 Task: Search one way flight ticket for 1 adult, 5 children, 2 infants in seat and 1 infant on lap in first from Worcester: Worcester Regional Airport to Springfield: Abraham Lincoln Capital Airport on 5-2-2023. Choice of flights is American. Number of bags: 2 carry on bags and 6 checked bags. Price is upto 82000. Outbound departure time preference is 9:00.
Action: Mouse moved to (332, 131)
Screenshot: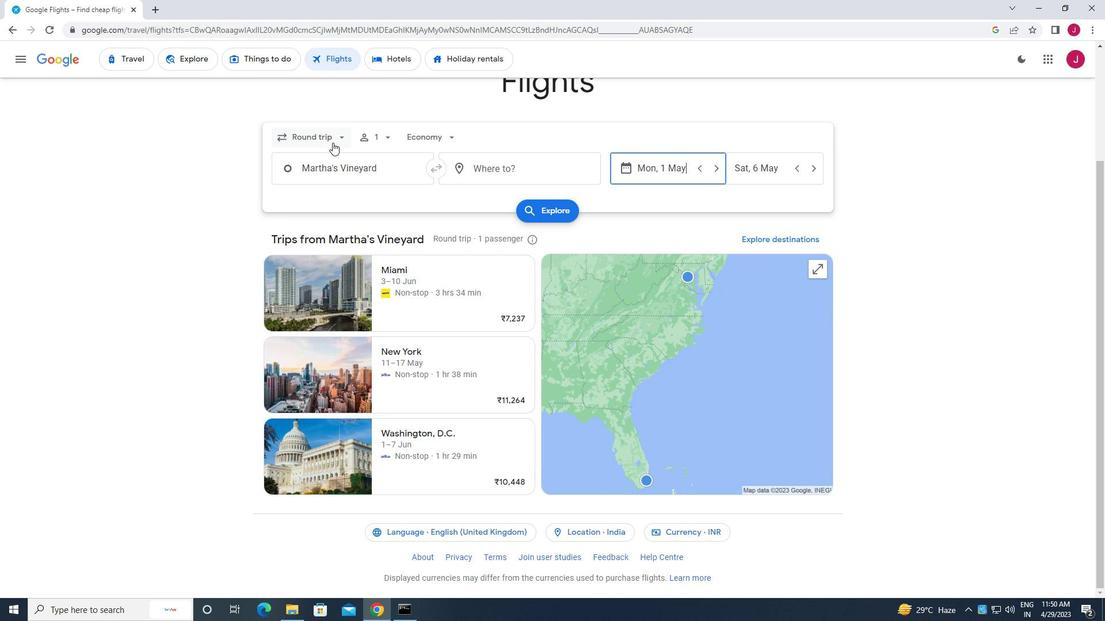 
Action: Mouse pressed left at (332, 131)
Screenshot: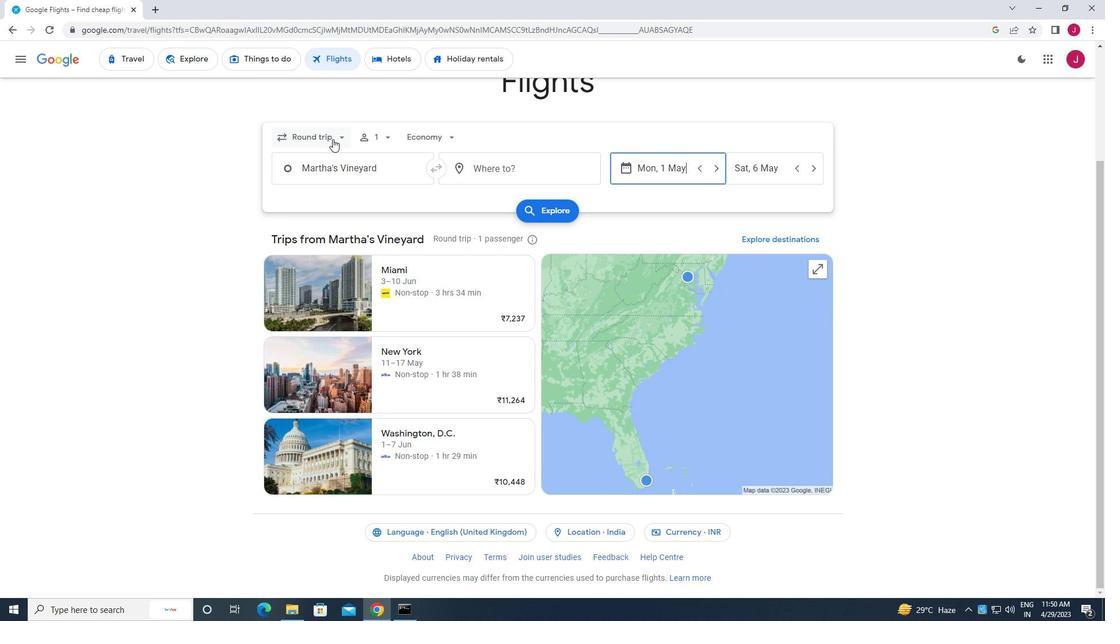 
Action: Mouse moved to (321, 188)
Screenshot: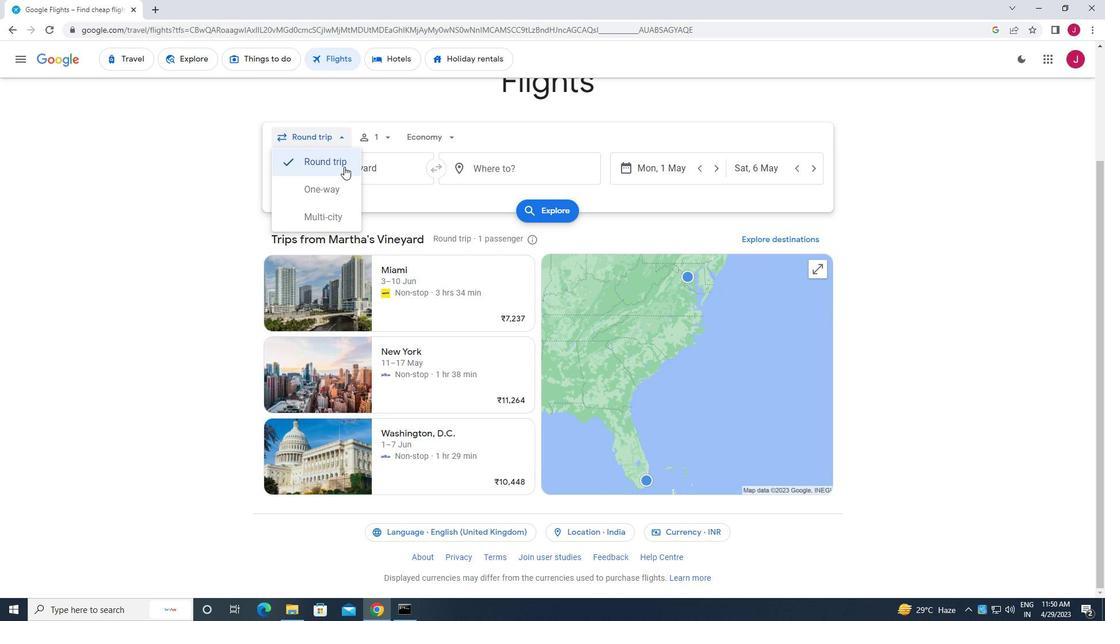 
Action: Mouse pressed left at (321, 188)
Screenshot: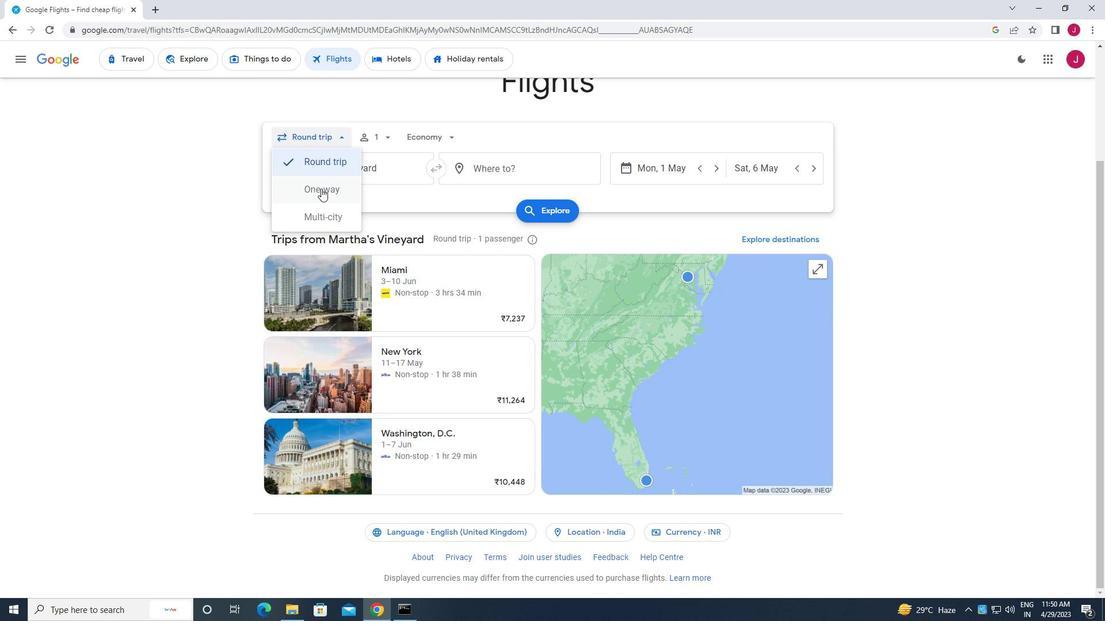 
Action: Mouse moved to (373, 138)
Screenshot: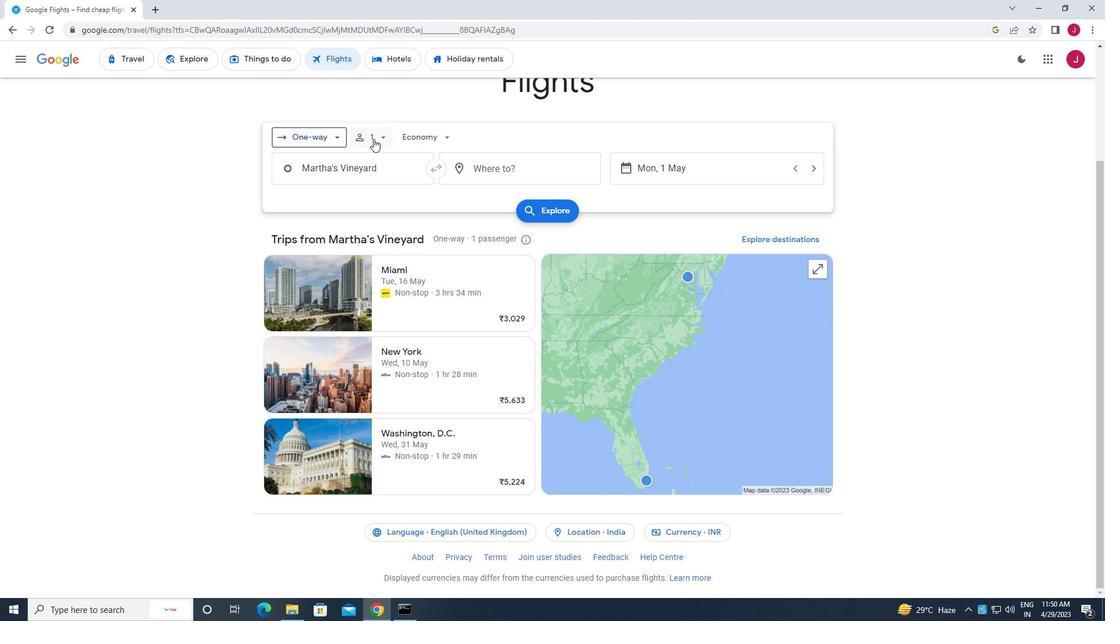 
Action: Mouse pressed left at (373, 138)
Screenshot: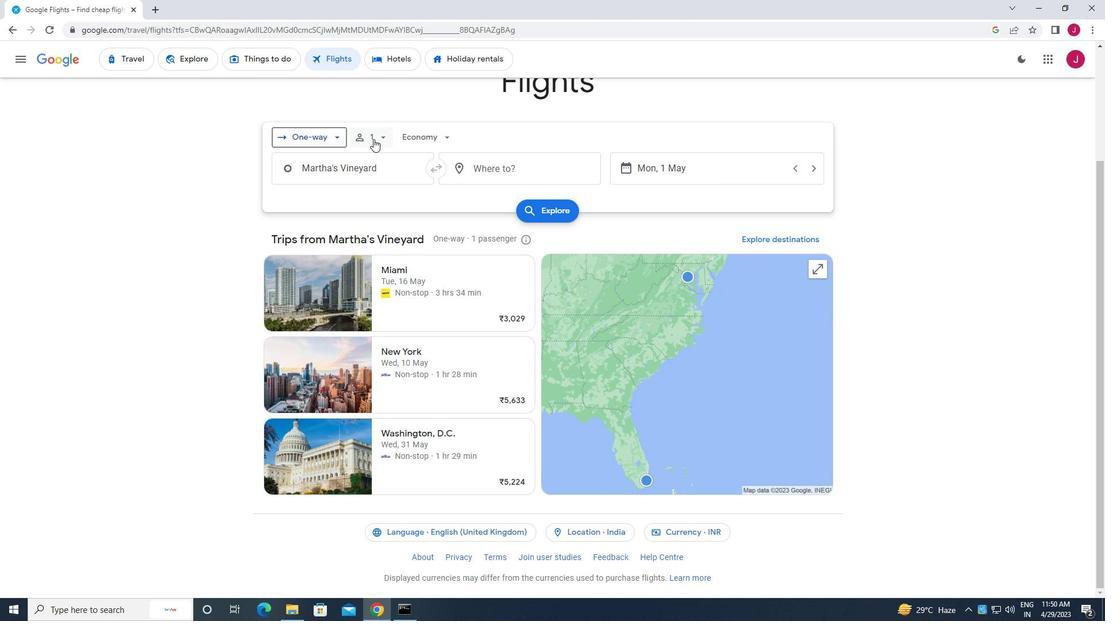 
Action: Mouse moved to (473, 198)
Screenshot: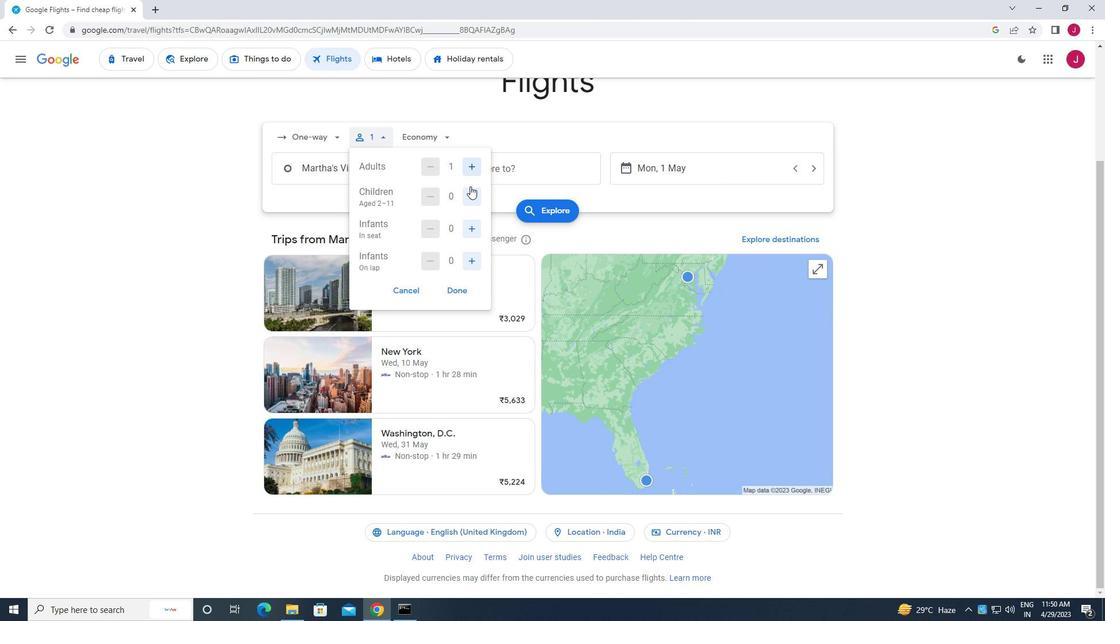 
Action: Mouse pressed left at (473, 198)
Screenshot: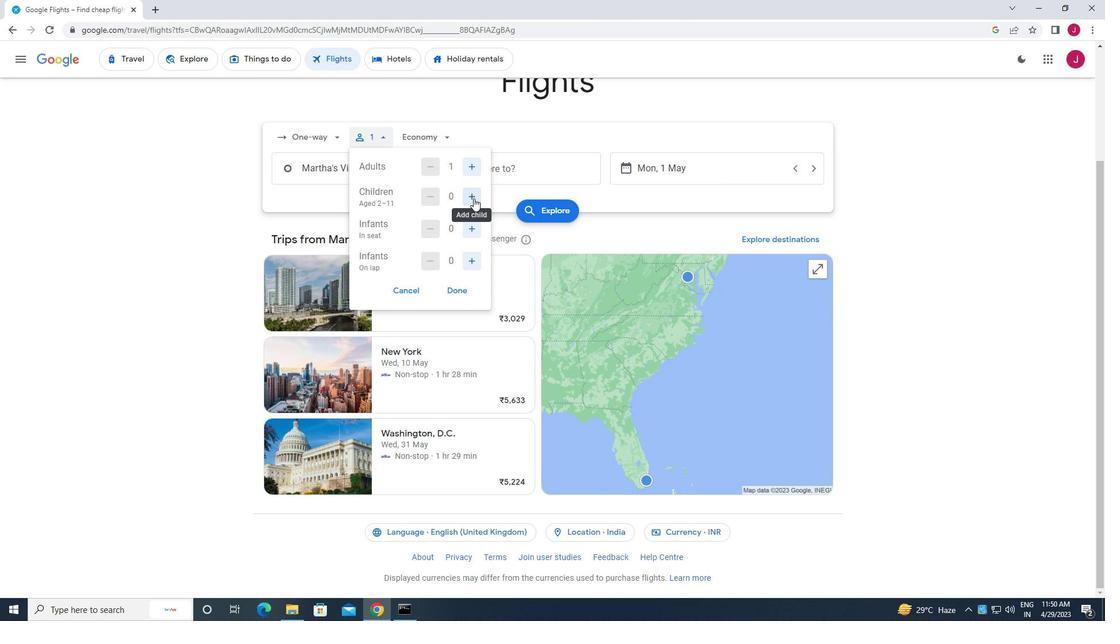 
Action: Mouse pressed left at (473, 198)
Screenshot: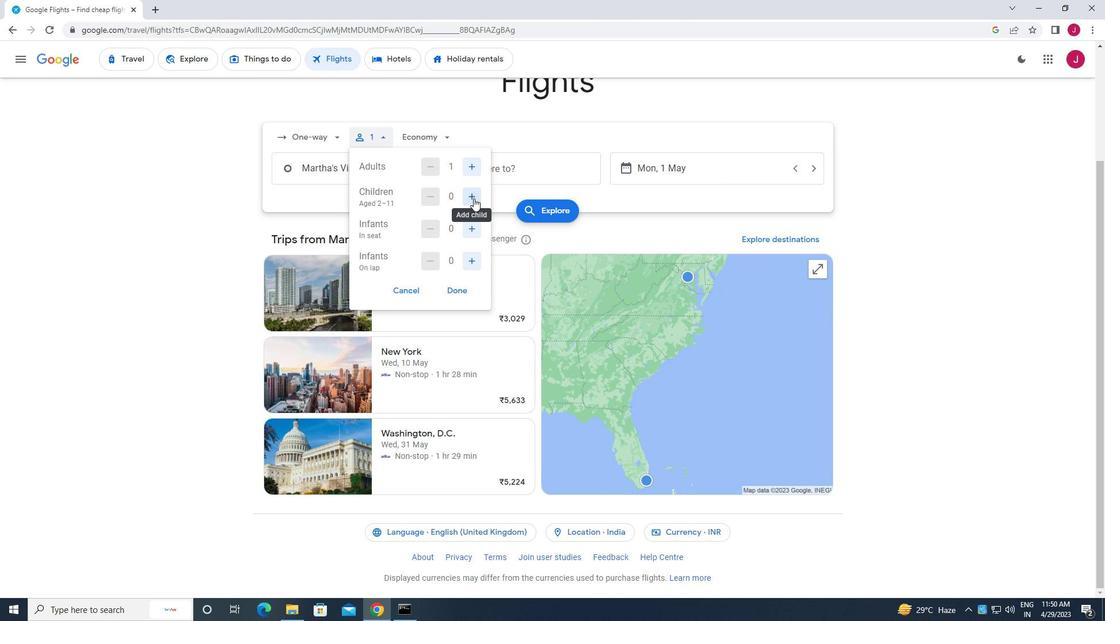 
Action: Mouse pressed left at (473, 198)
Screenshot: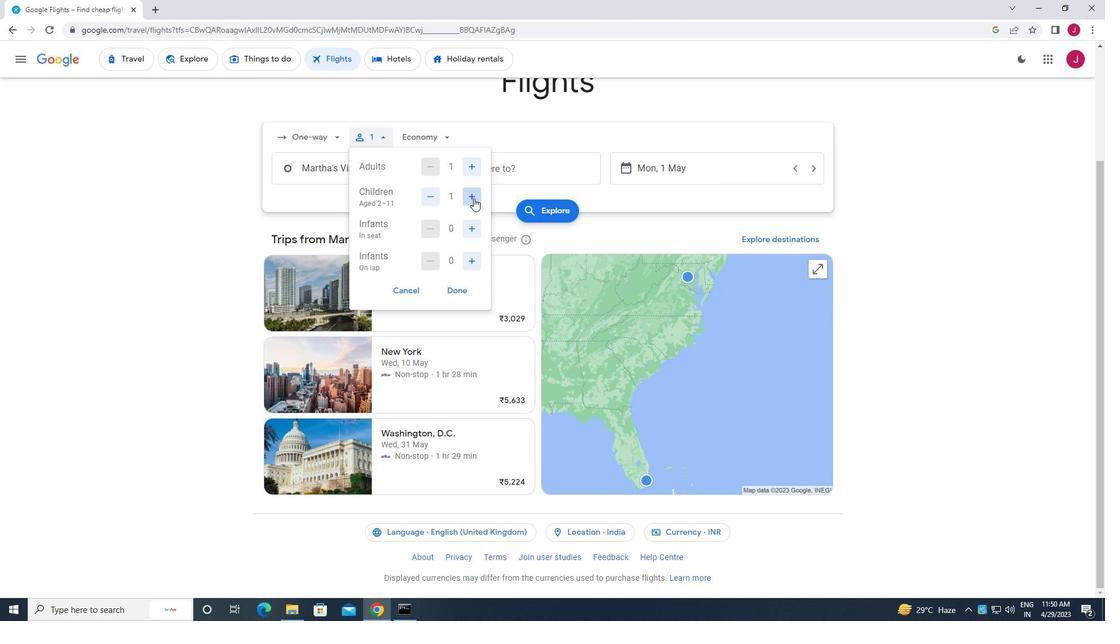 
Action: Mouse pressed left at (473, 198)
Screenshot: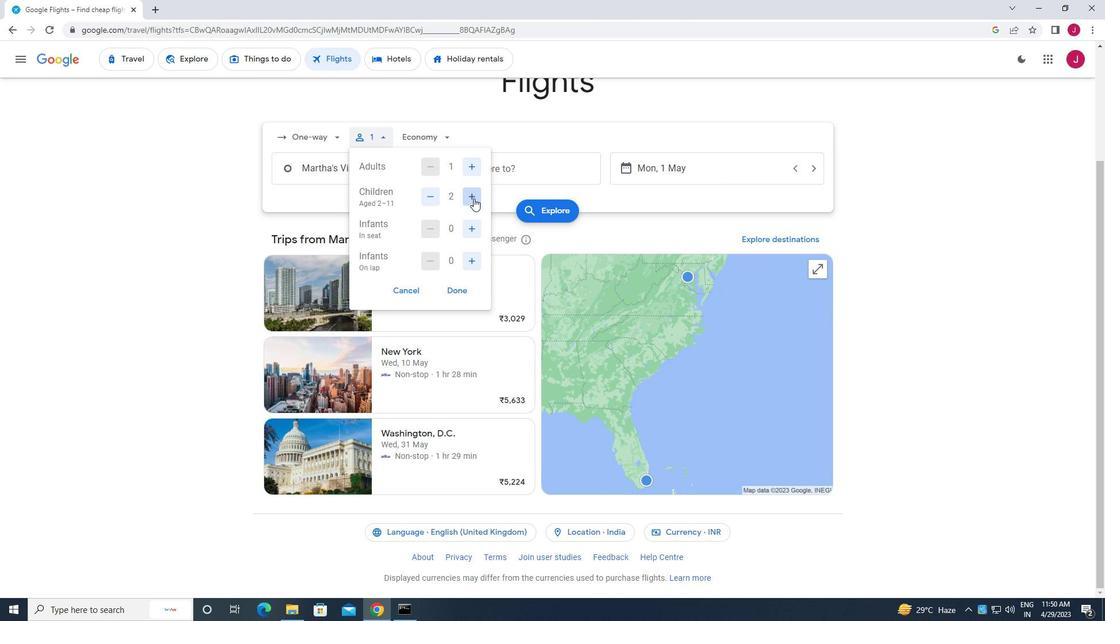 
Action: Mouse pressed left at (473, 198)
Screenshot: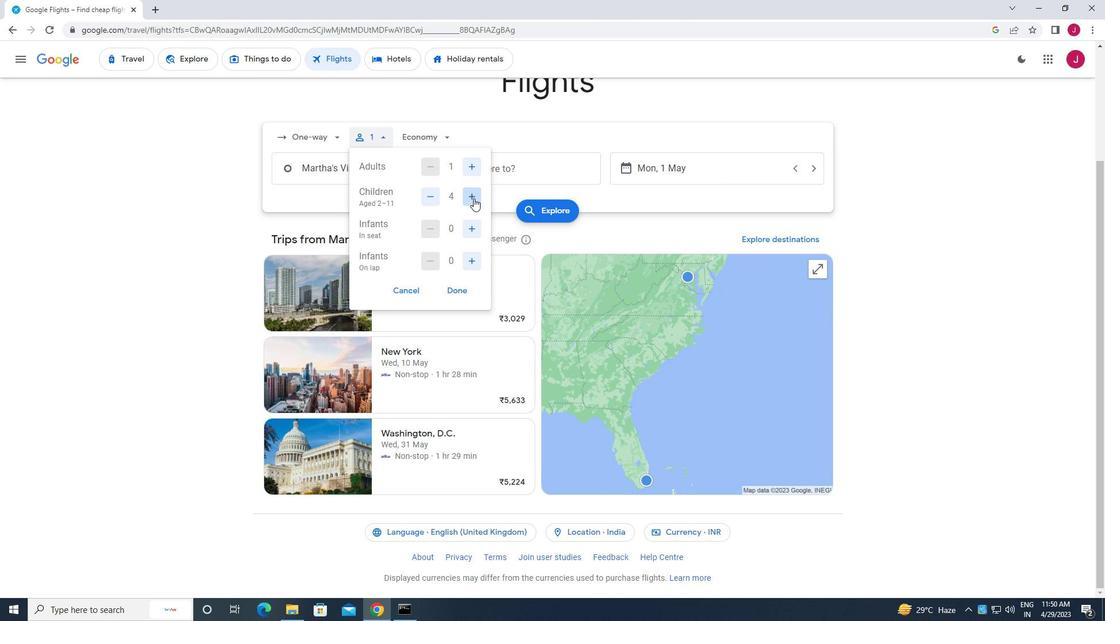 
Action: Mouse moved to (470, 229)
Screenshot: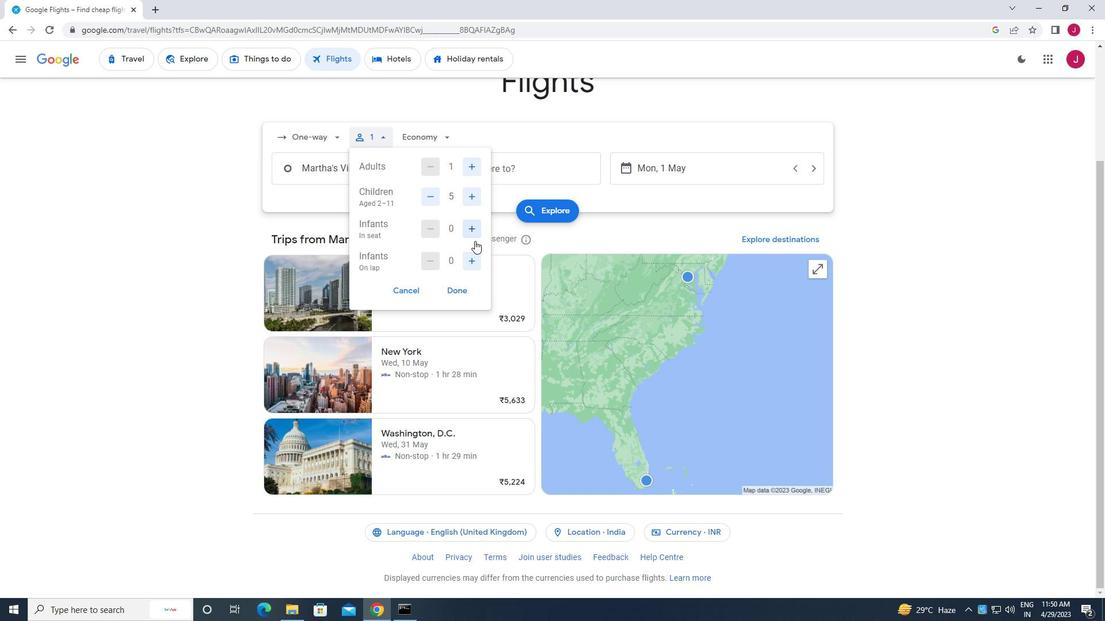 
Action: Mouse pressed left at (470, 229)
Screenshot: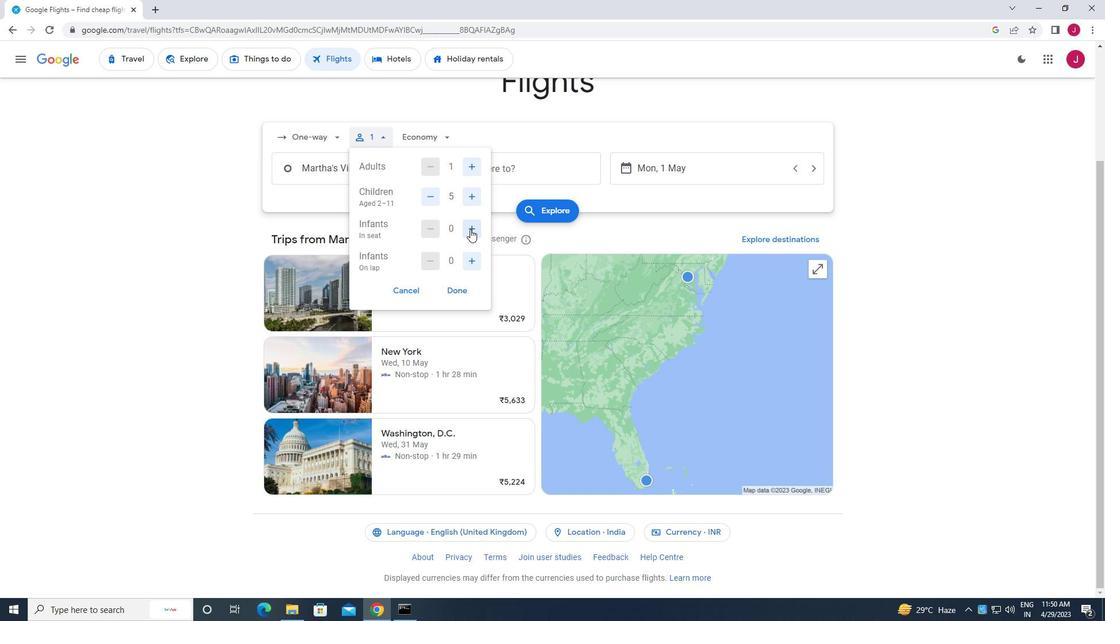 
Action: Mouse pressed left at (470, 229)
Screenshot: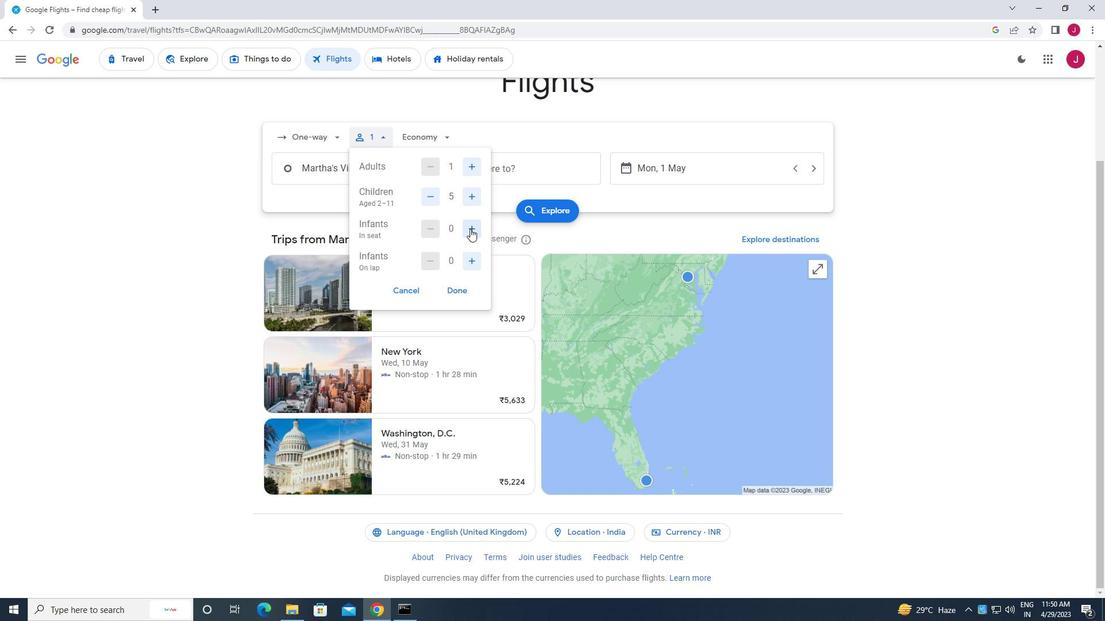 
Action: Mouse moved to (475, 259)
Screenshot: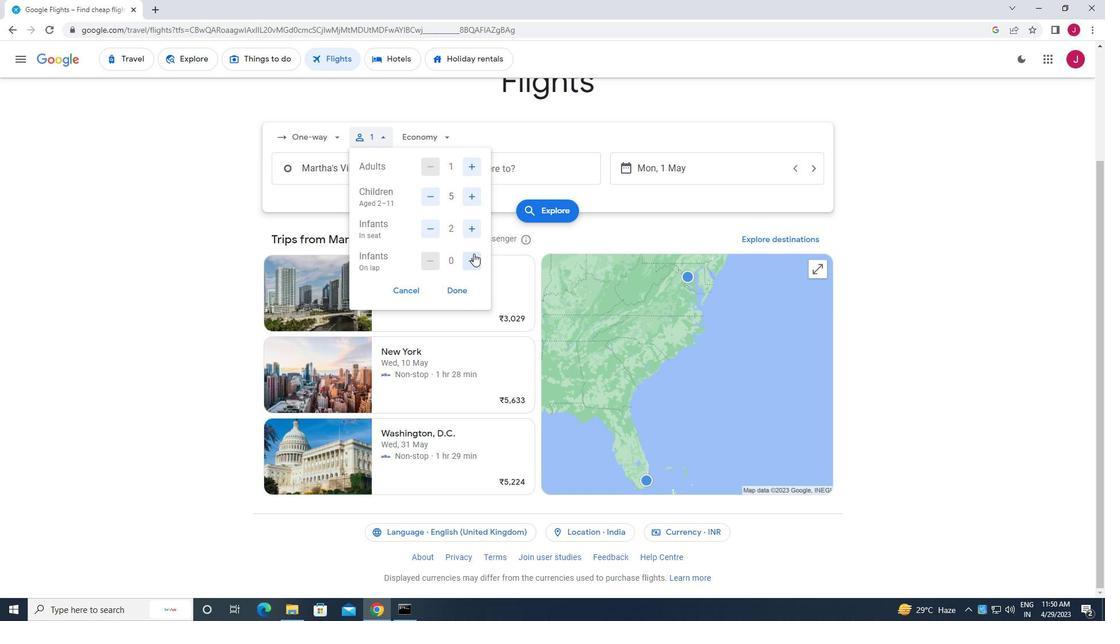 
Action: Mouse pressed left at (475, 259)
Screenshot: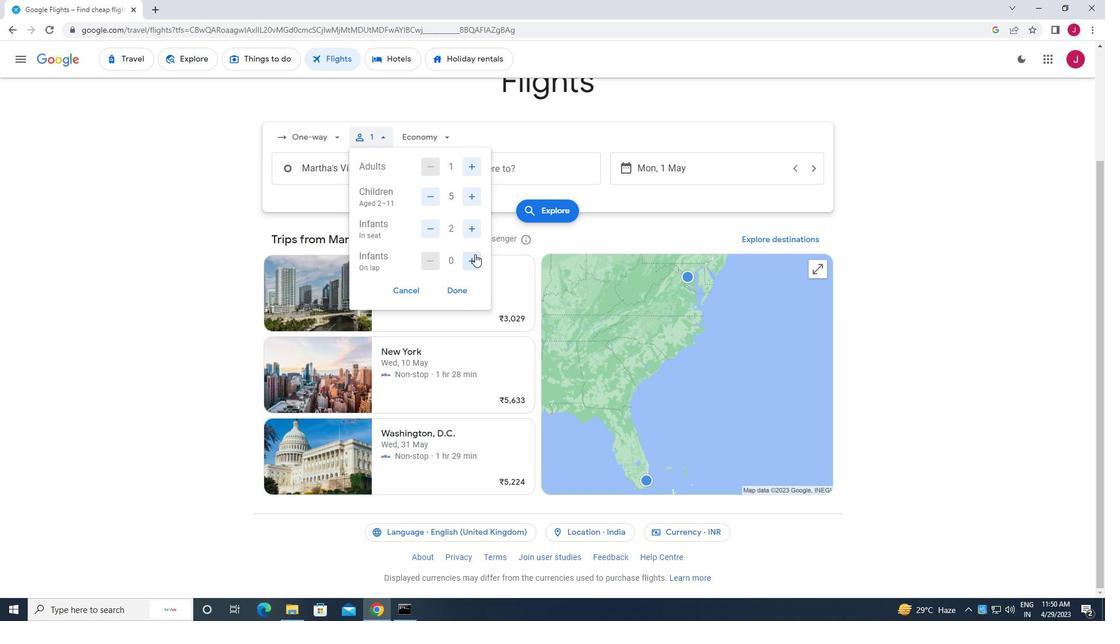 
Action: Mouse moved to (427, 231)
Screenshot: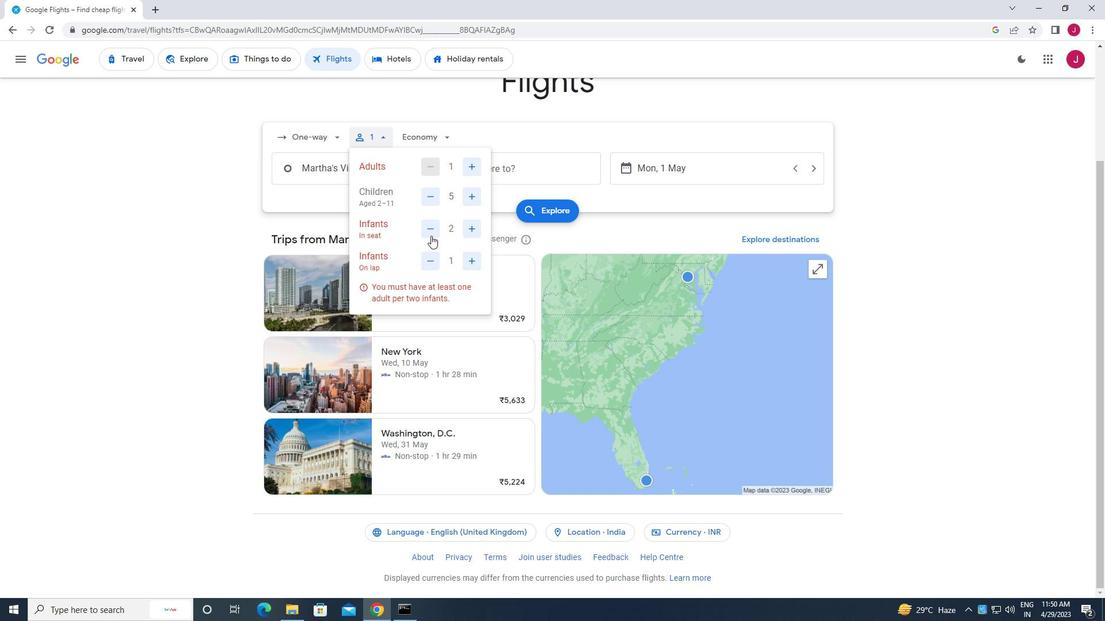 
Action: Mouse pressed left at (427, 231)
Screenshot: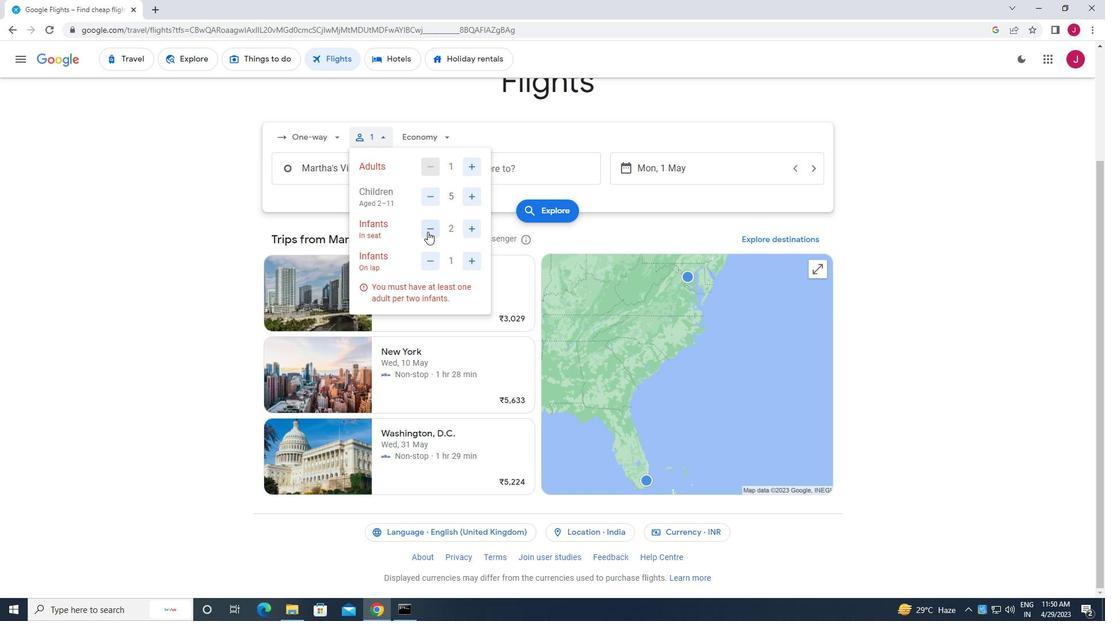
Action: Mouse moved to (460, 287)
Screenshot: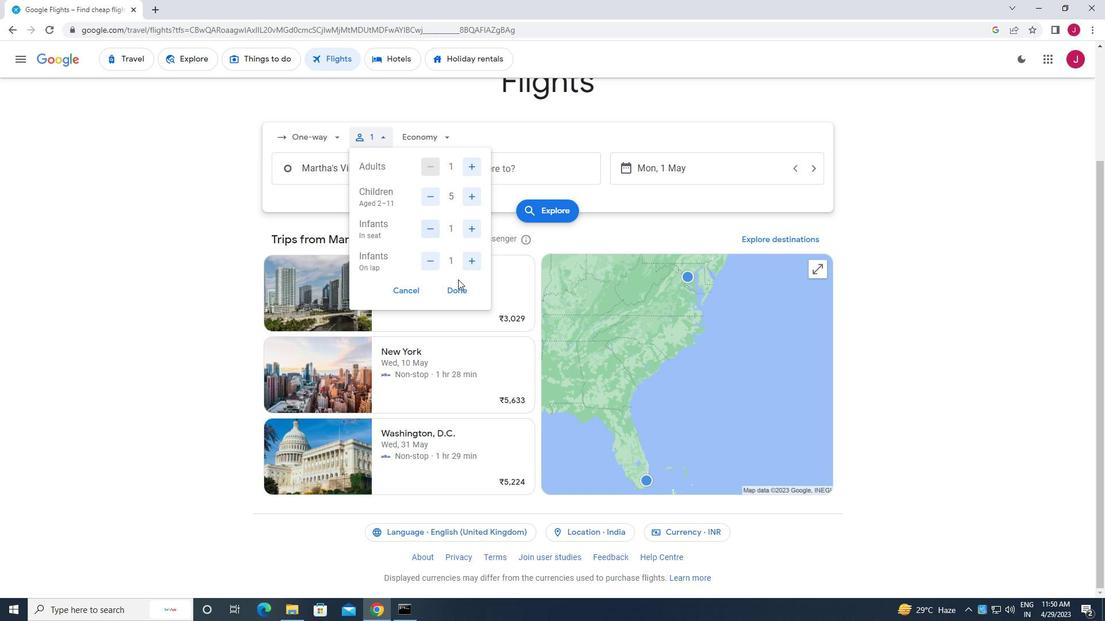 
Action: Mouse pressed left at (460, 287)
Screenshot: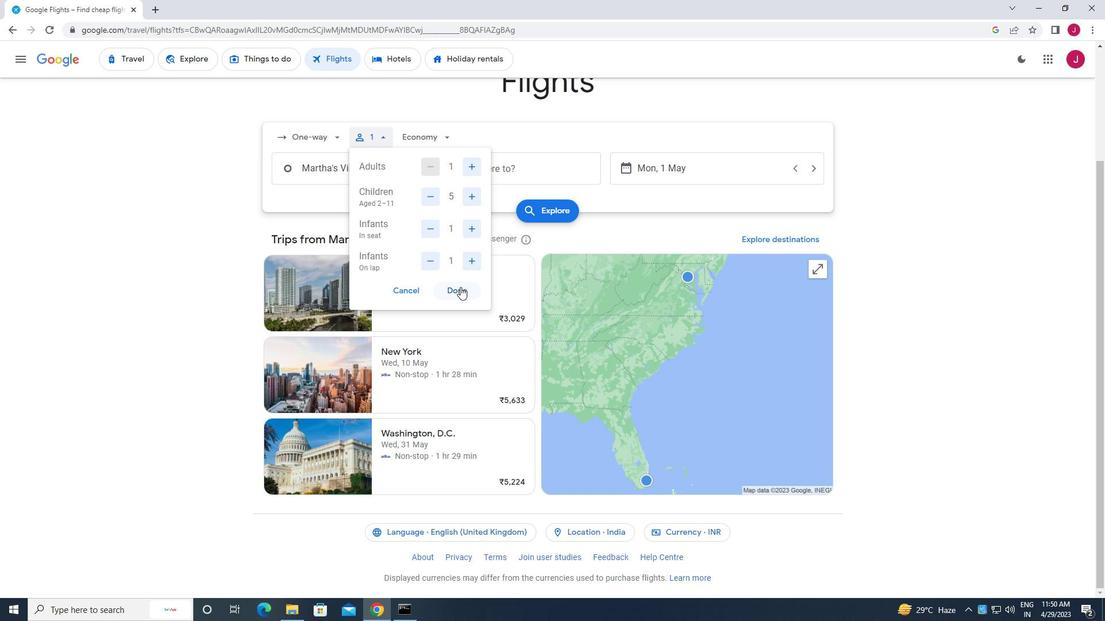 
Action: Mouse moved to (441, 143)
Screenshot: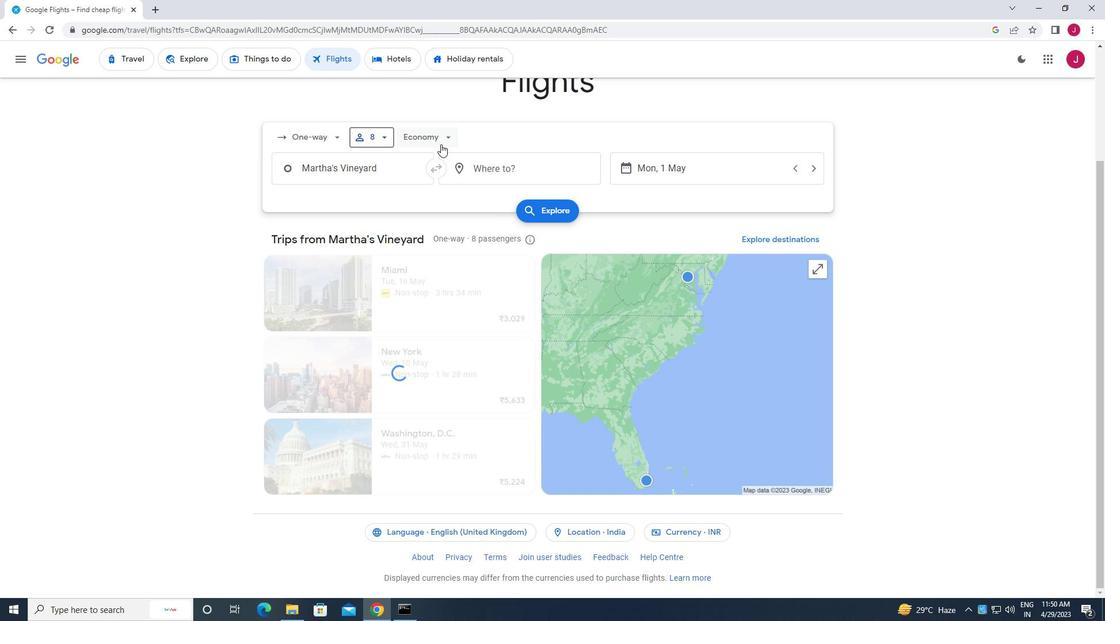 
Action: Mouse pressed left at (441, 143)
Screenshot: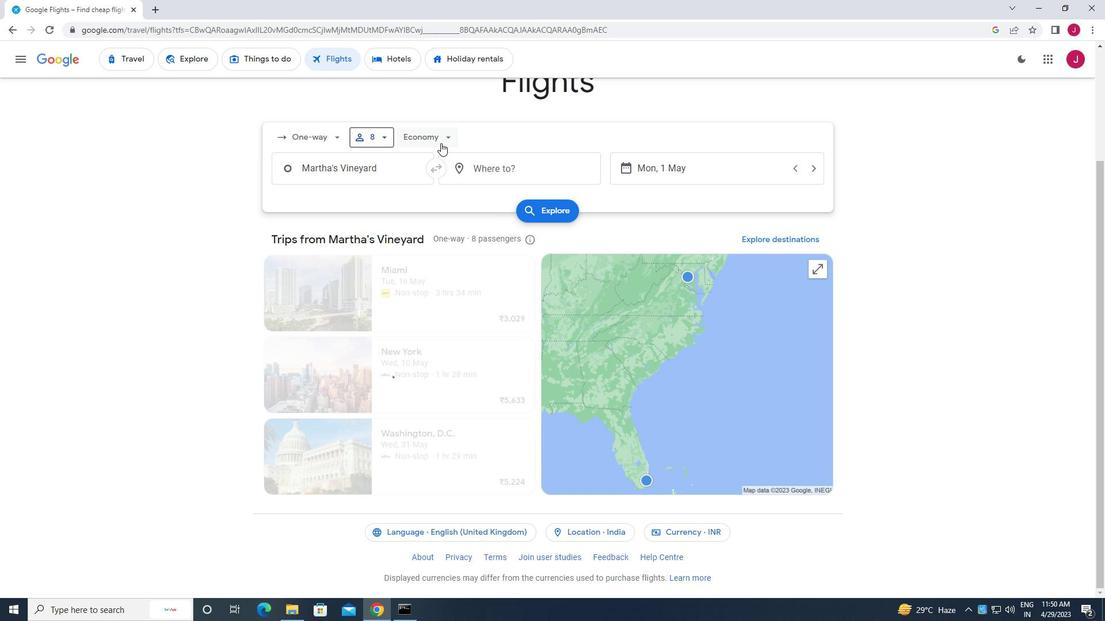 
Action: Mouse moved to (446, 245)
Screenshot: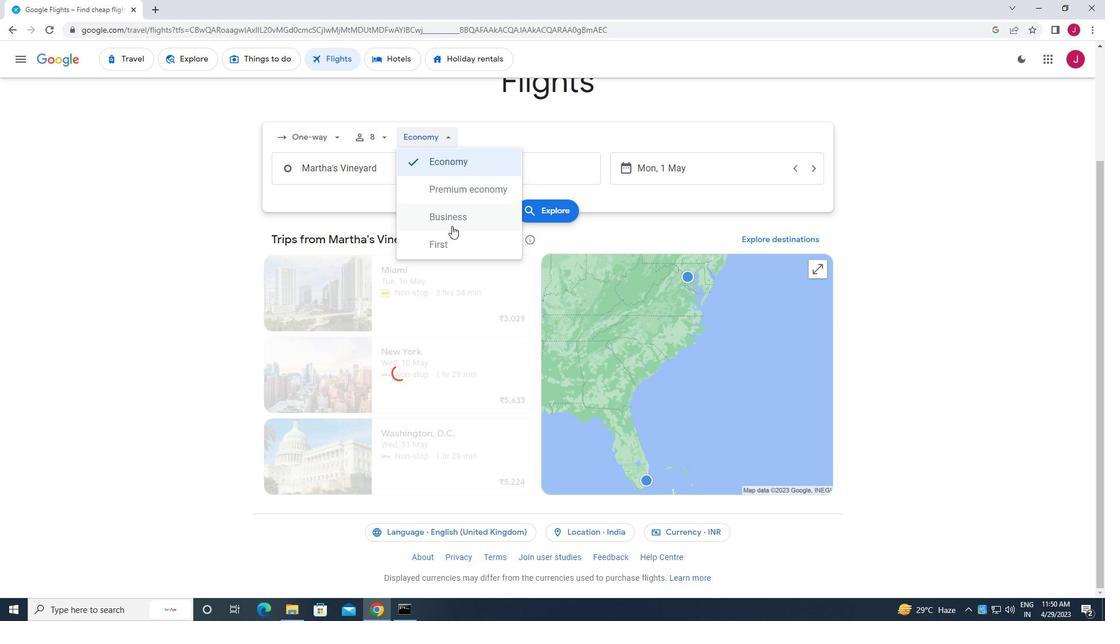 
Action: Mouse pressed left at (446, 245)
Screenshot: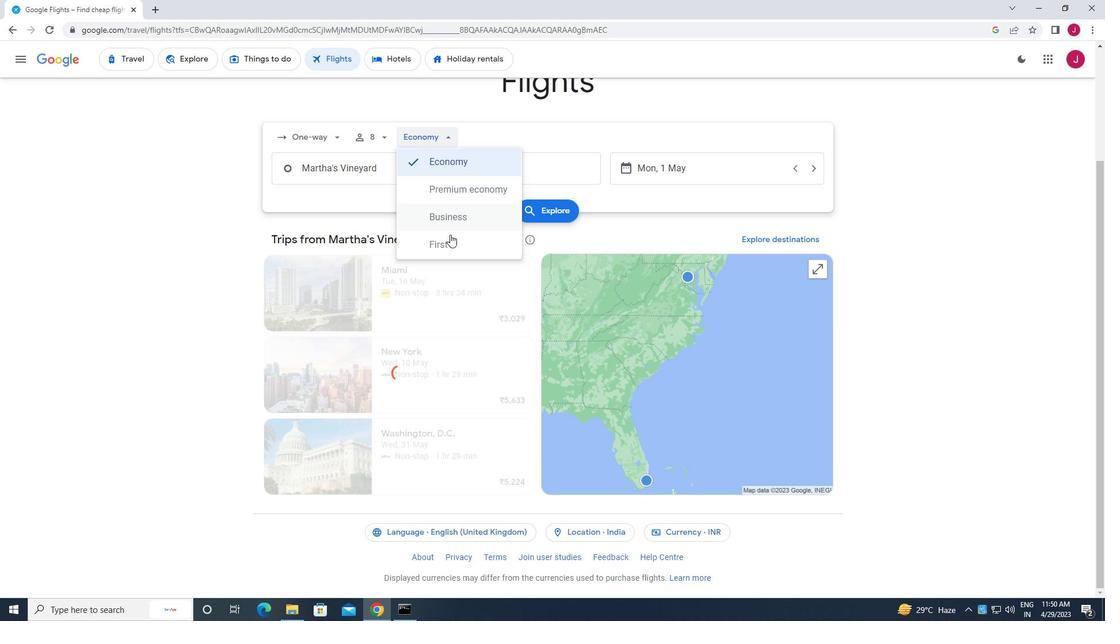 
Action: Mouse moved to (383, 169)
Screenshot: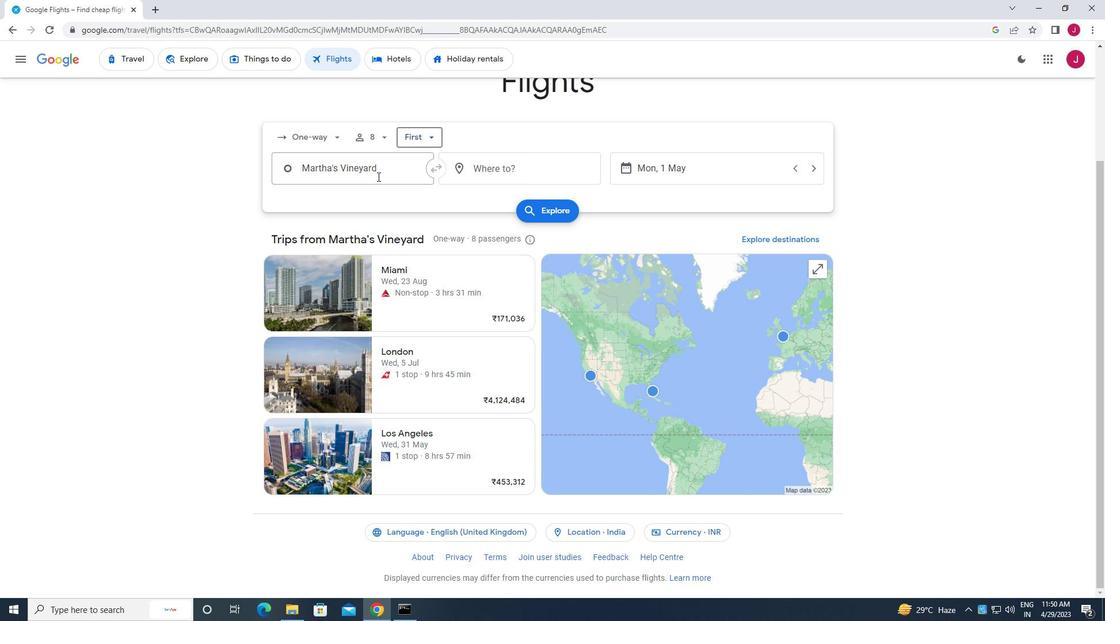 
Action: Mouse pressed left at (383, 169)
Screenshot: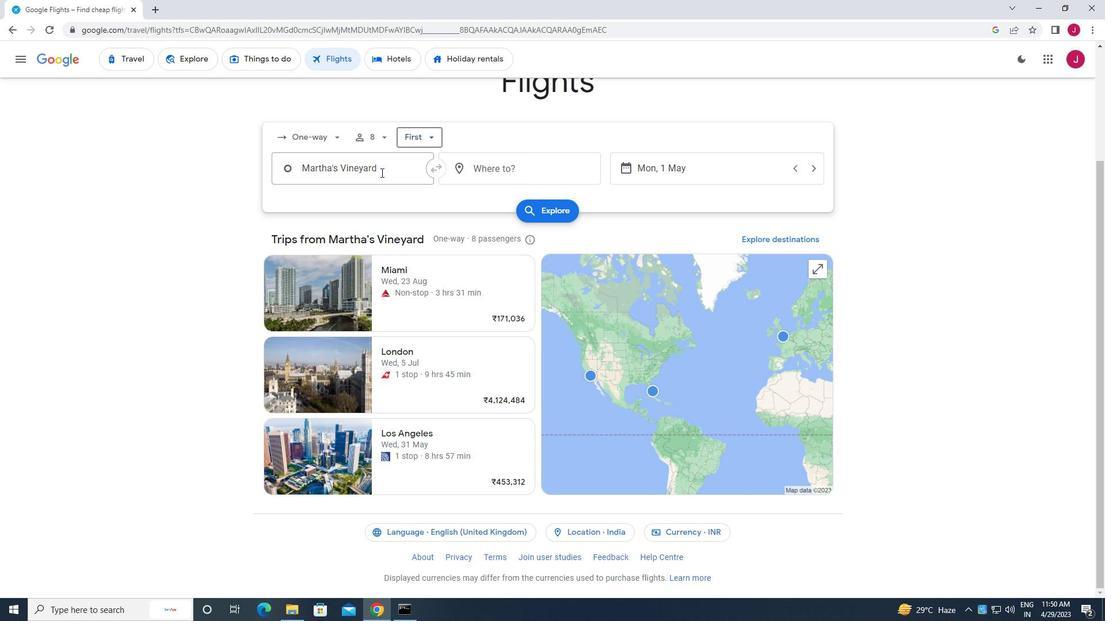 
Action: Mouse moved to (385, 169)
Screenshot: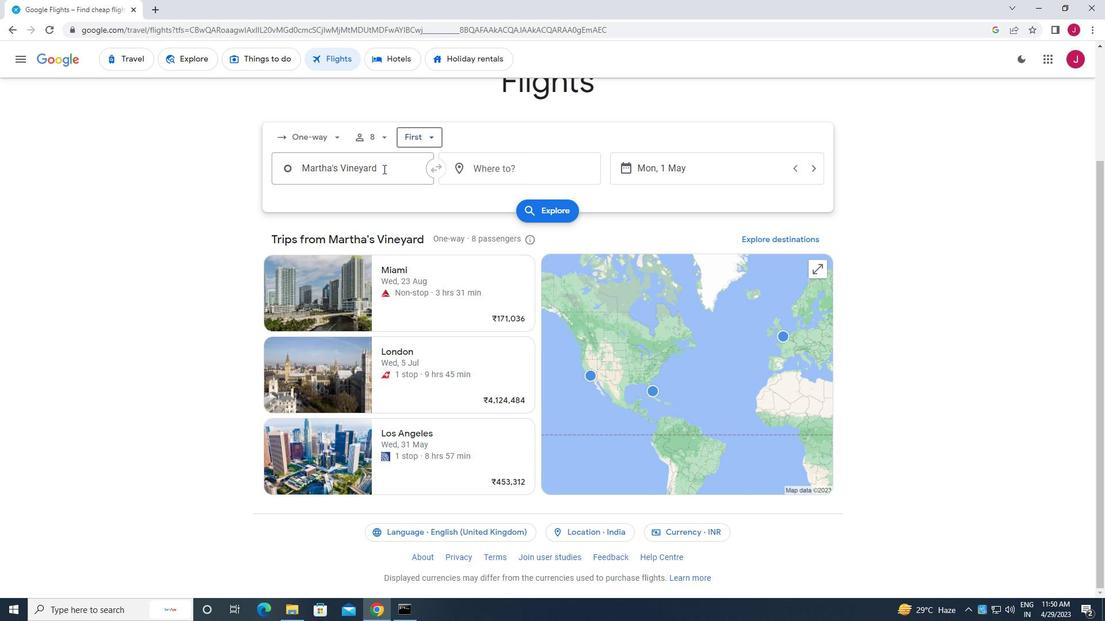 
Action: Key pressed worcester
Screenshot: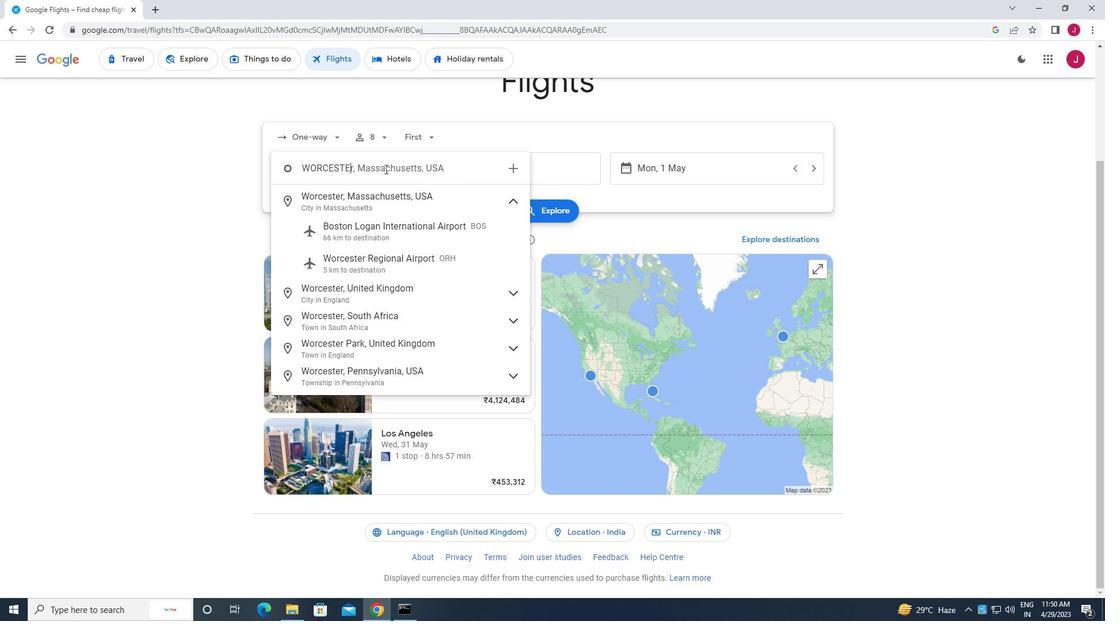 
Action: Mouse moved to (407, 260)
Screenshot: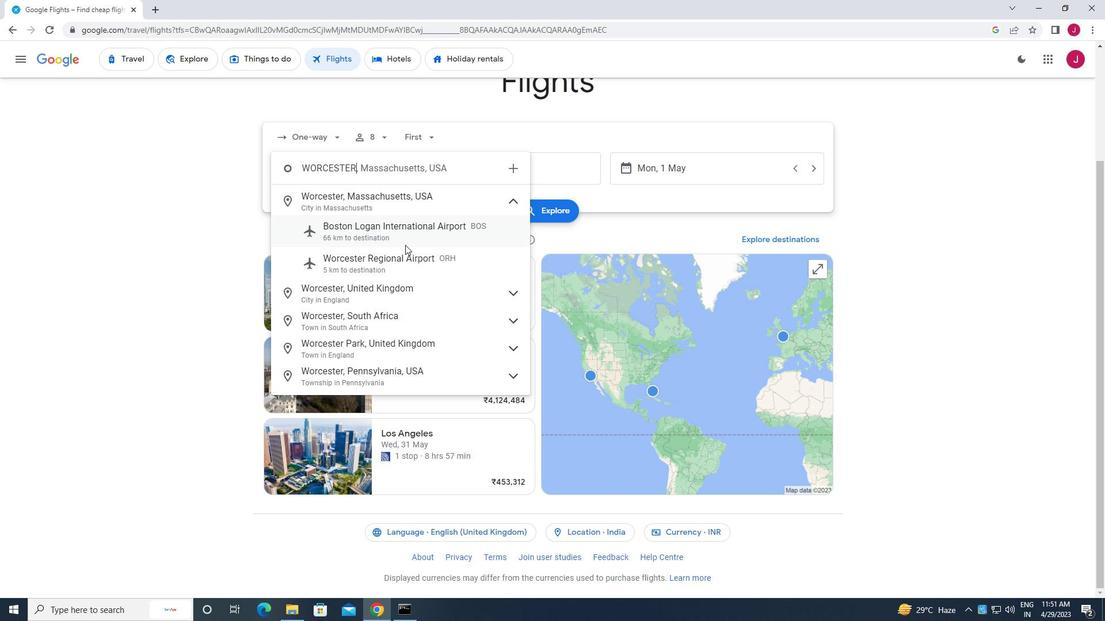 
Action: Mouse pressed left at (407, 260)
Screenshot: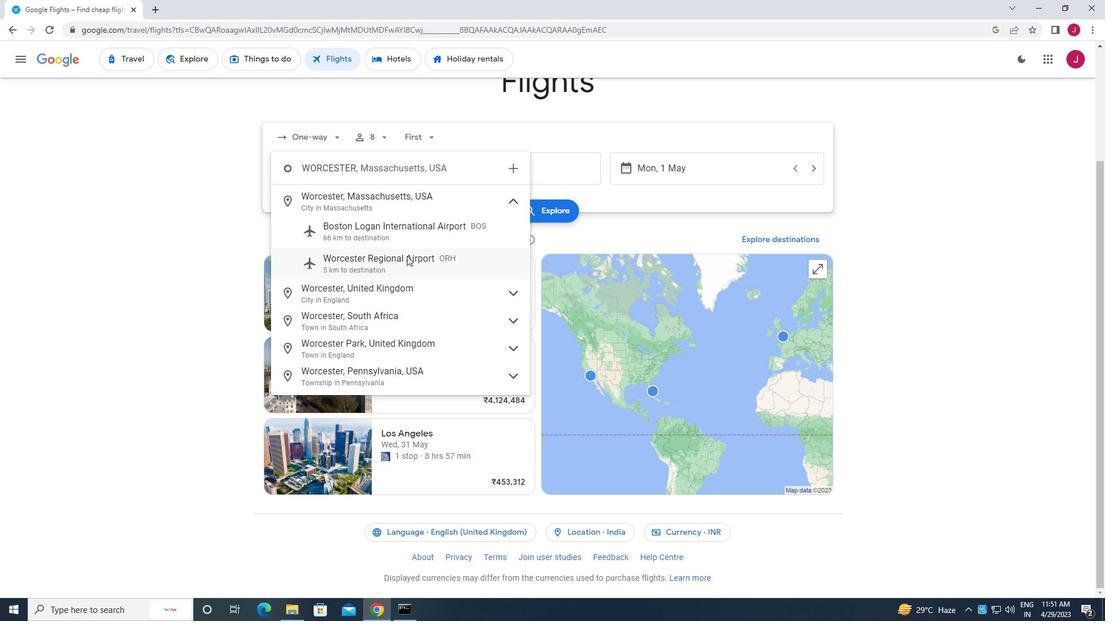 
Action: Mouse moved to (522, 168)
Screenshot: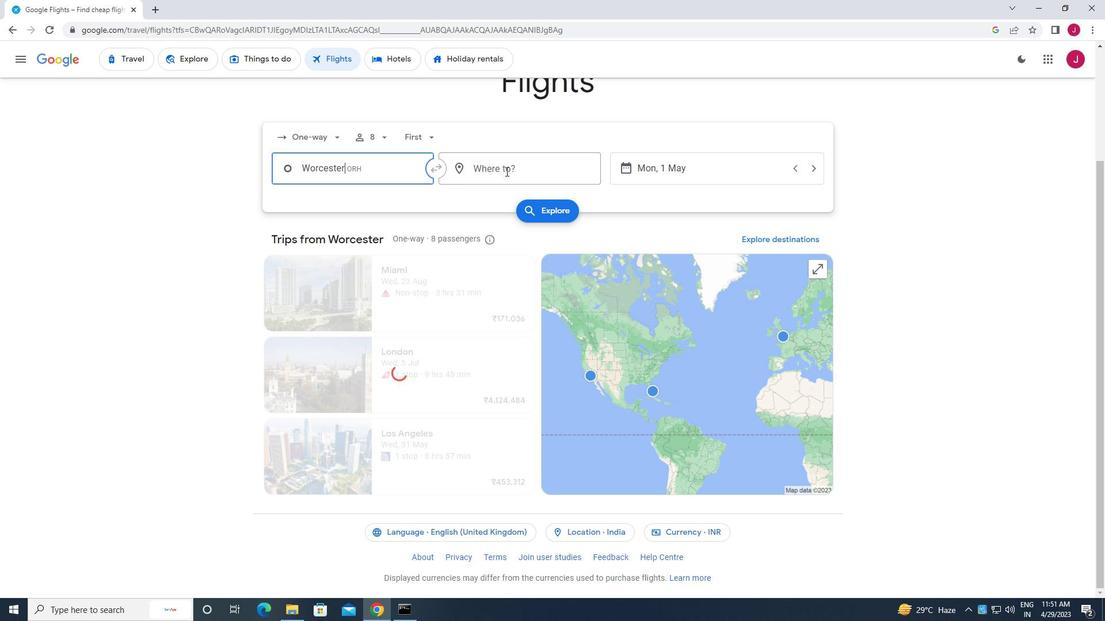 
Action: Mouse pressed left at (522, 168)
Screenshot: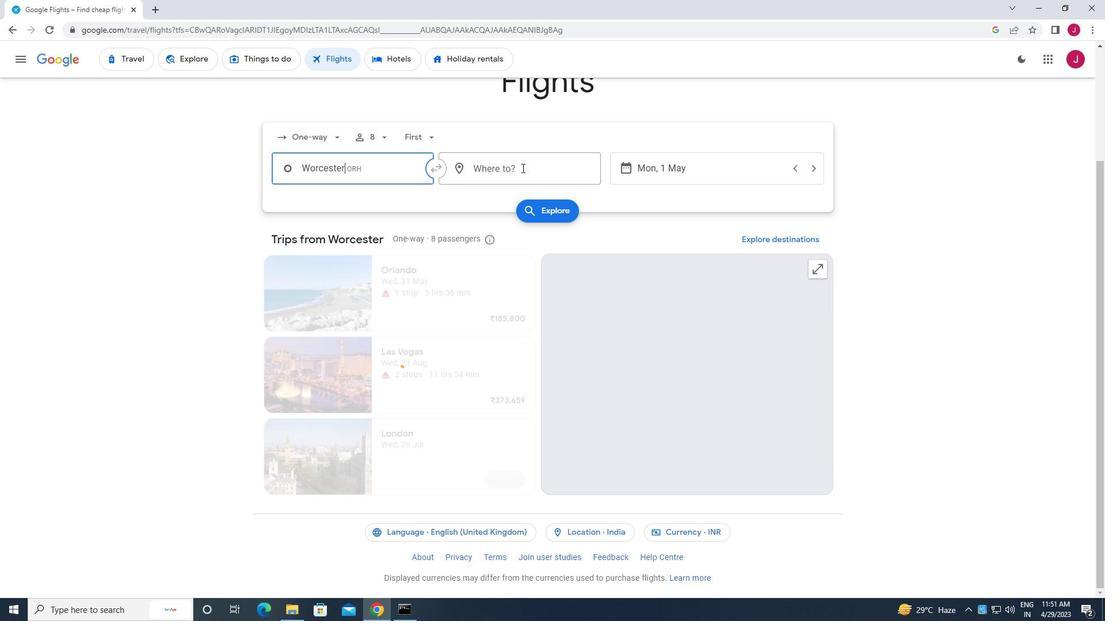 
Action: Key pressed springfield
Screenshot: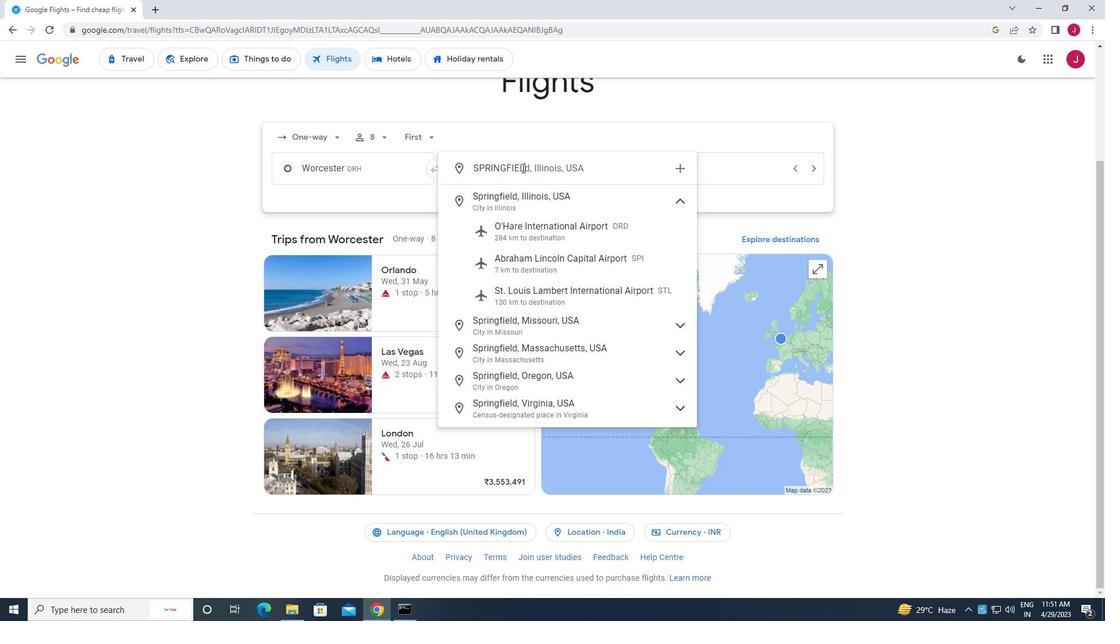 
Action: Mouse moved to (553, 264)
Screenshot: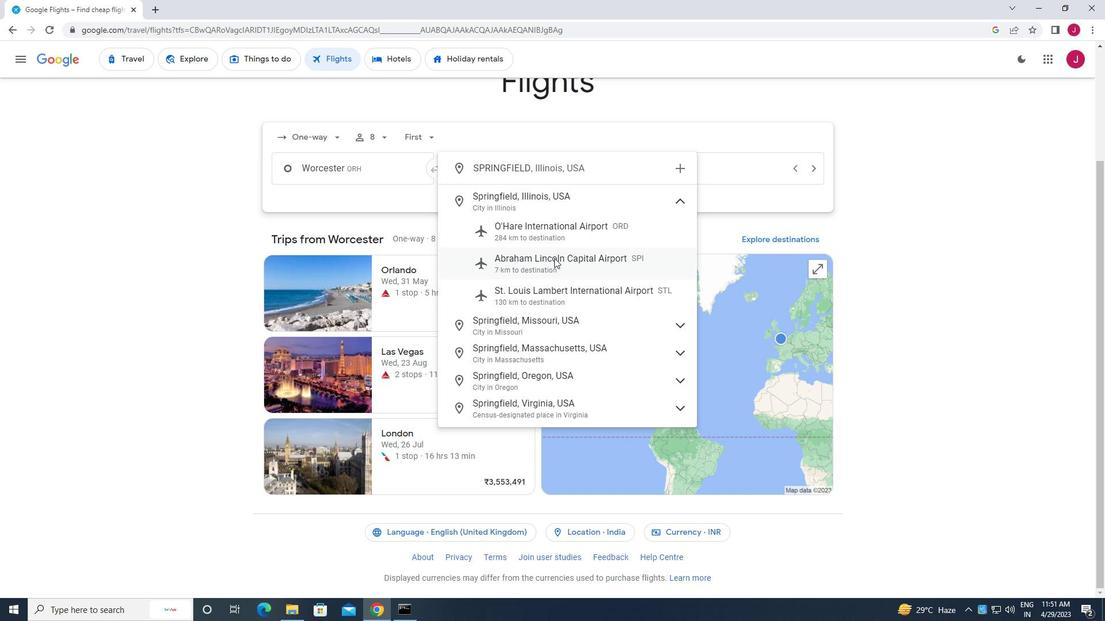 
Action: Mouse pressed left at (553, 264)
Screenshot: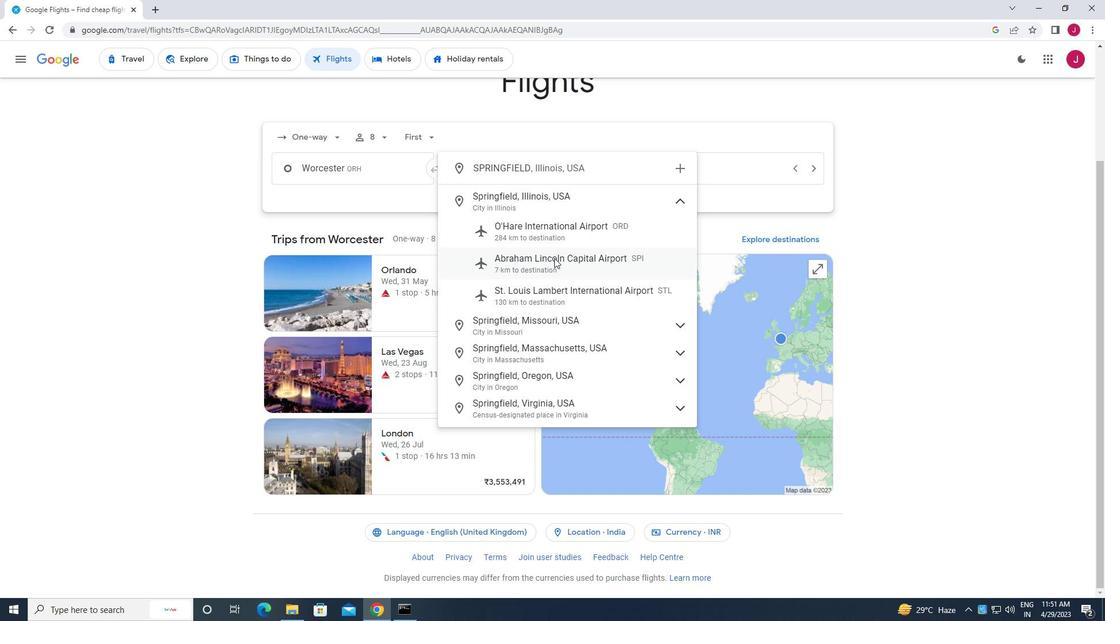 
Action: Mouse moved to (699, 173)
Screenshot: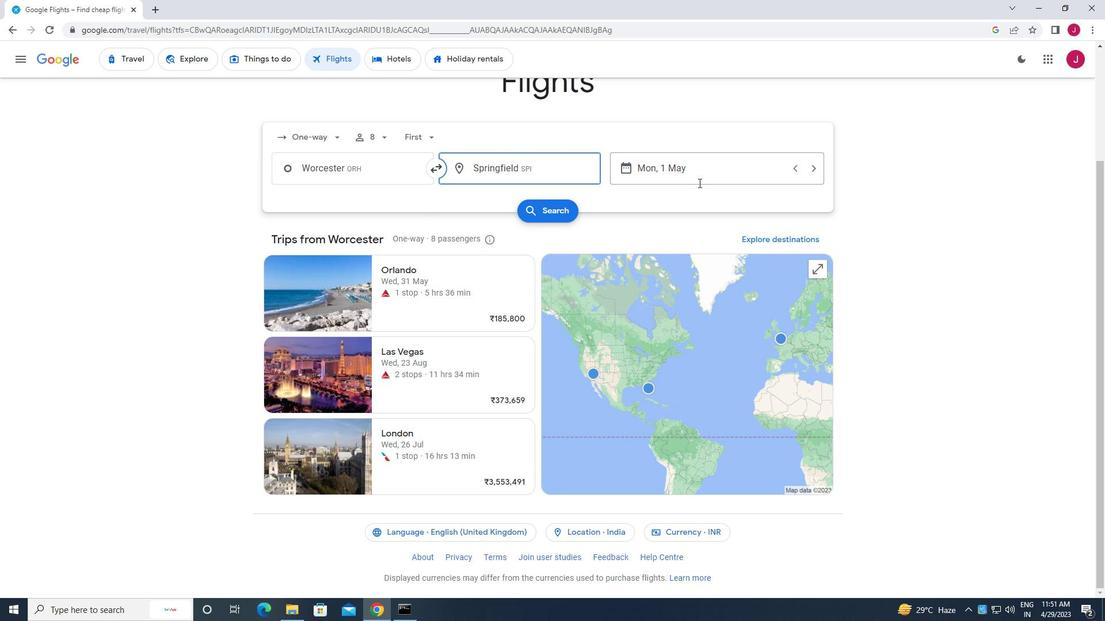 
Action: Mouse pressed left at (699, 173)
Screenshot: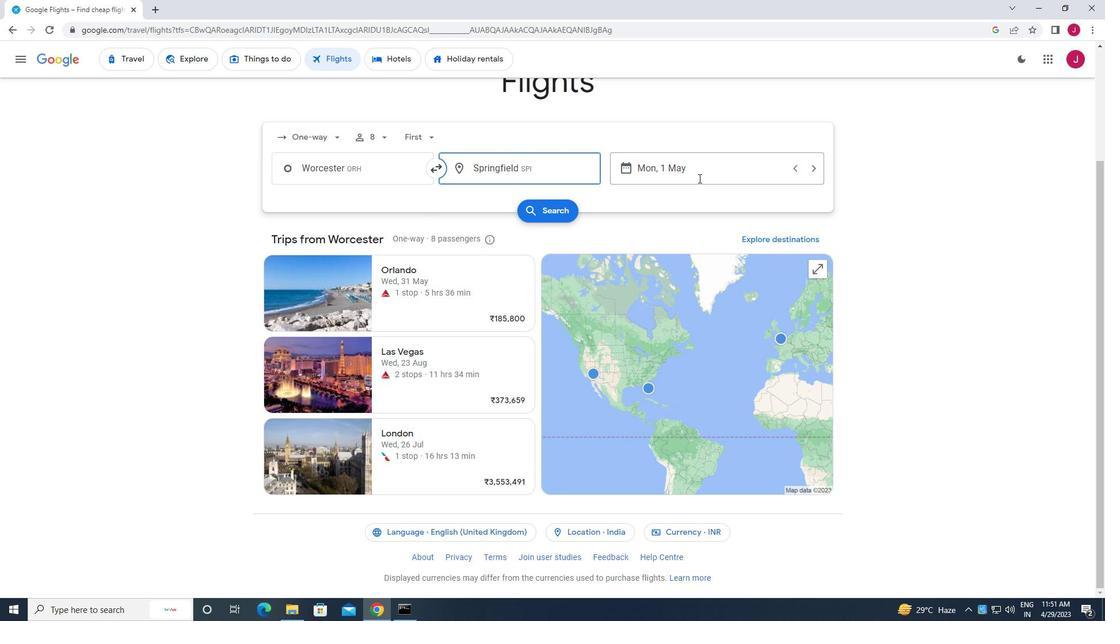 
Action: Mouse moved to (688, 256)
Screenshot: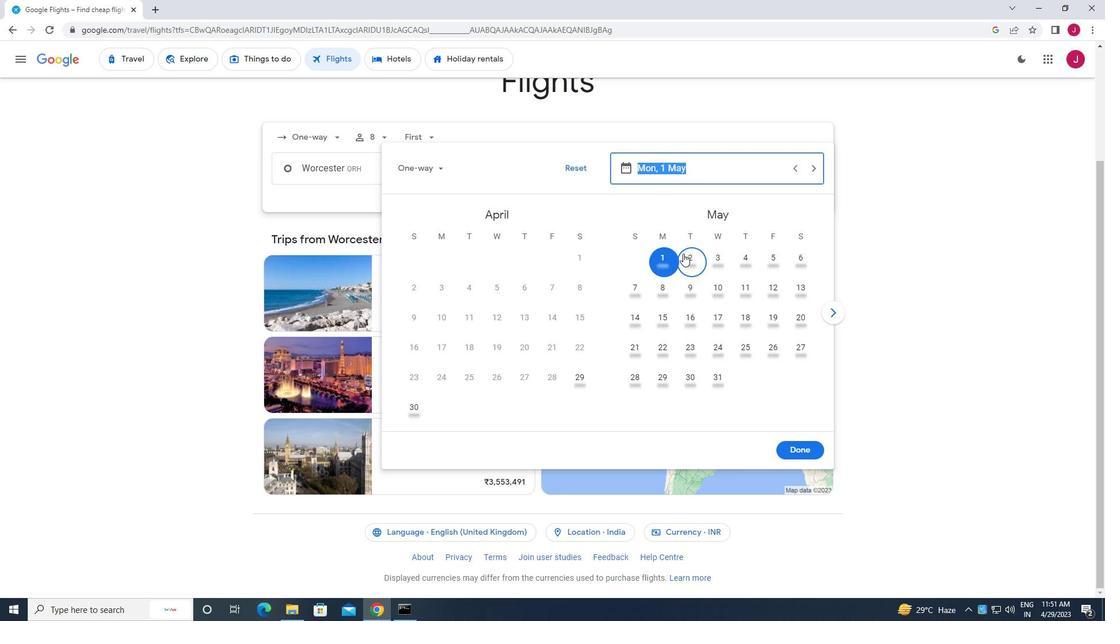 
Action: Mouse pressed left at (688, 256)
Screenshot: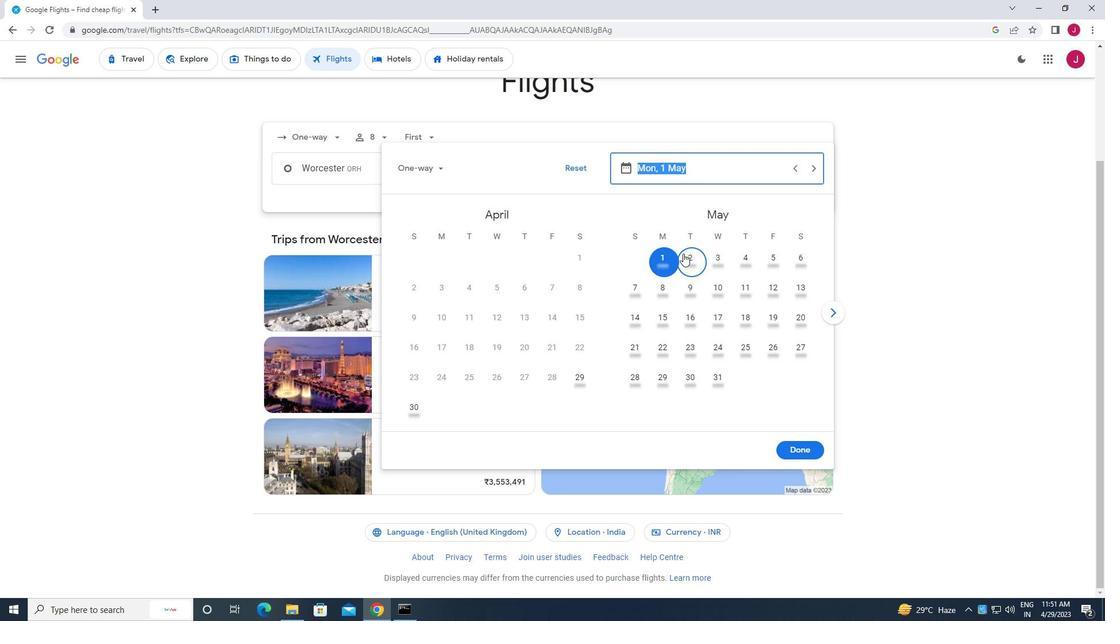 
Action: Mouse moved to (790, 451)
Screenshot: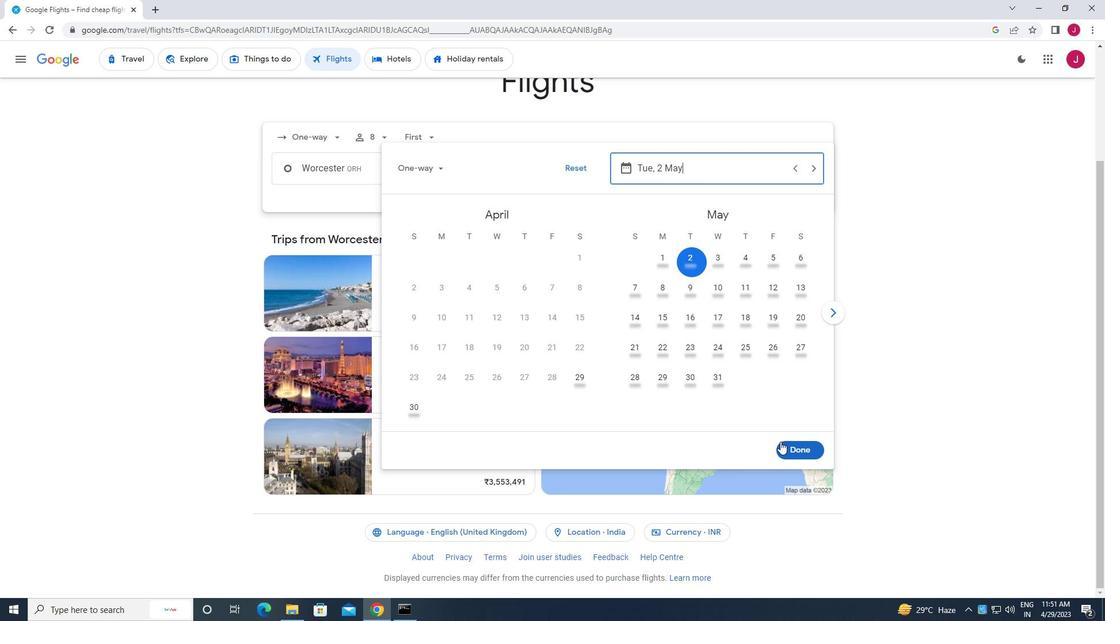 
Action: Mouse pressed left at (790, 451)
Screenshot: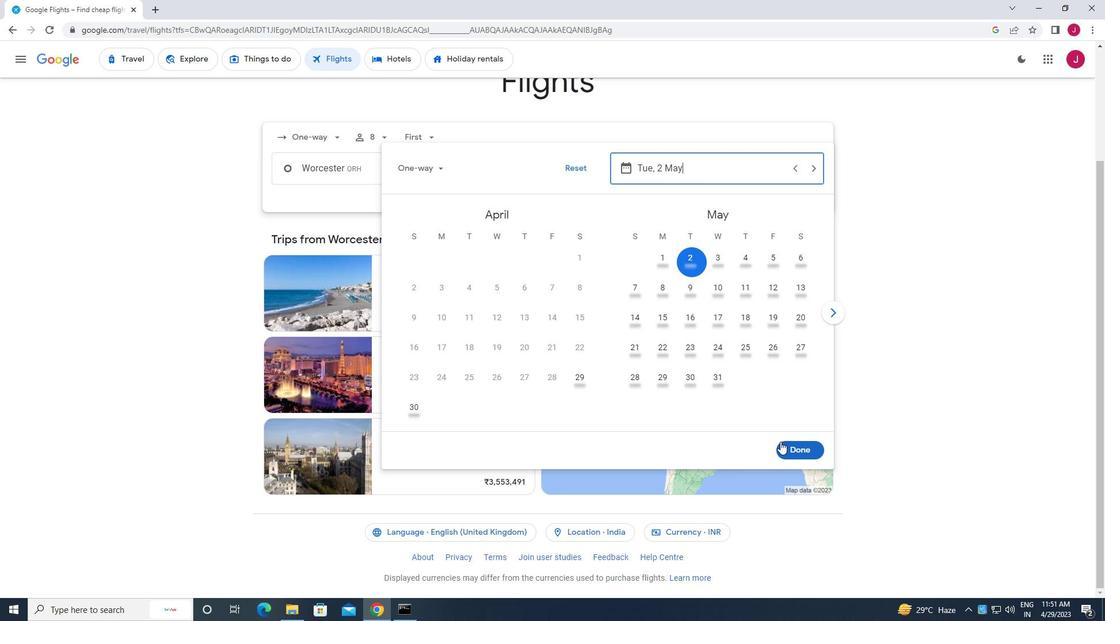 
Action: Mouse moved to (559, 206)
Screenshot: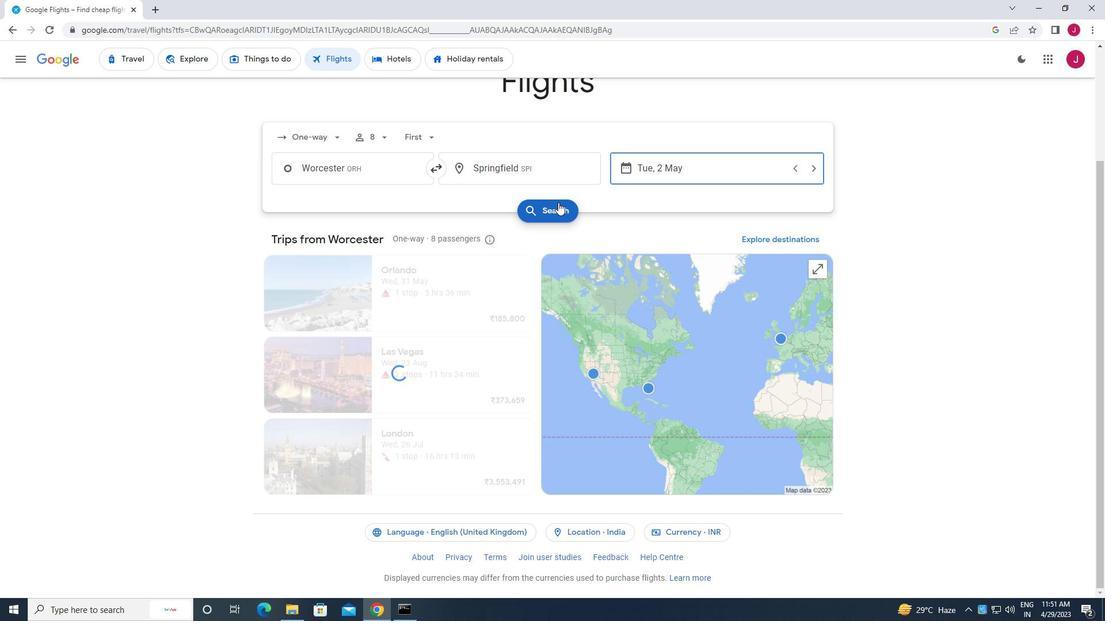 
Action: Mouse pressed left at (559, 206)
Screenshot: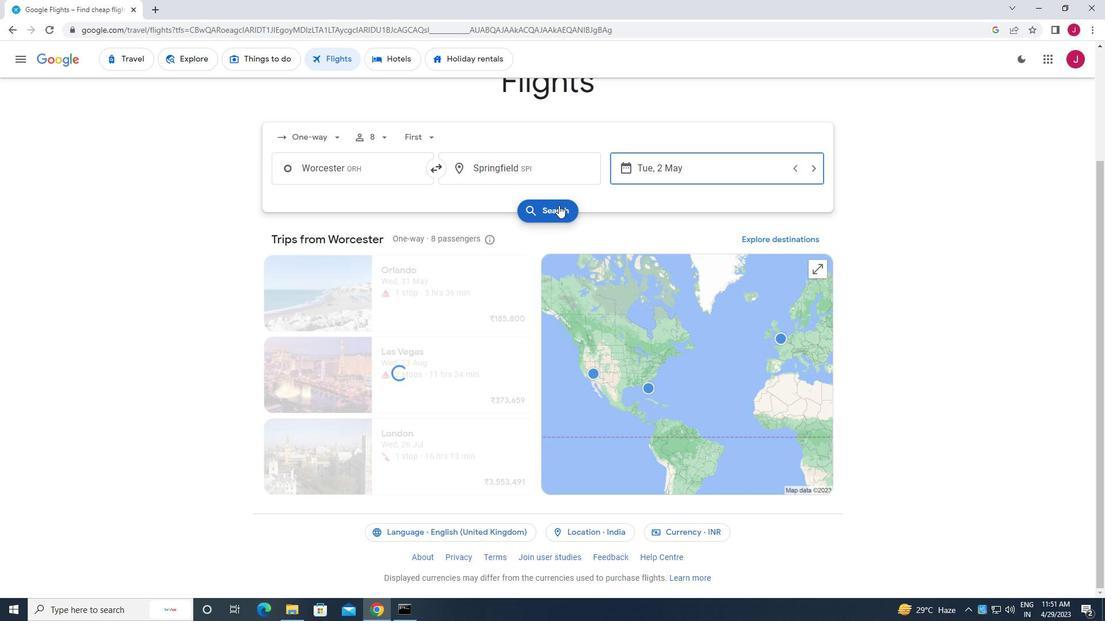 
Action: Mouse moved to (289, 159)
Screenshot: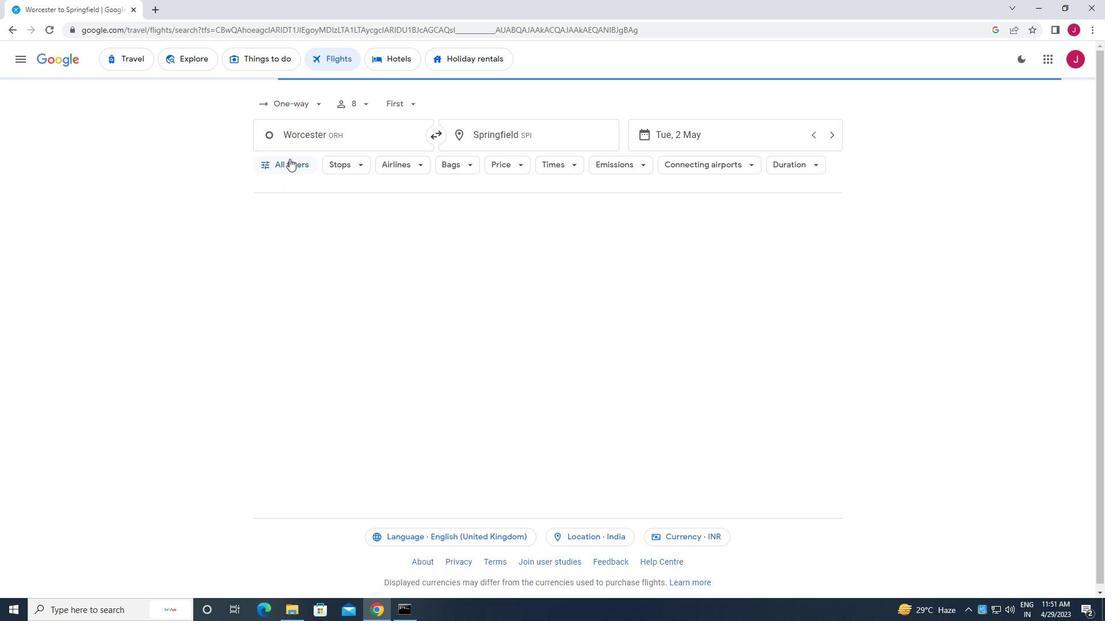 
Action: Mouse pressed left at (289, 159)
Screenshot: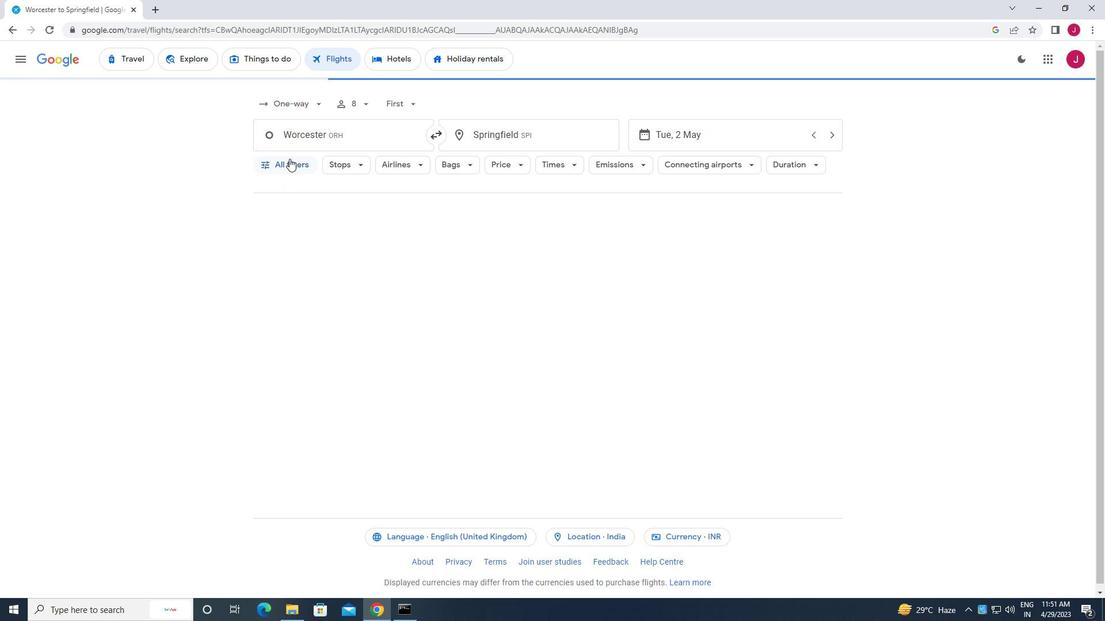 
Action: Mouse moved to (344, 296)
Screenshot: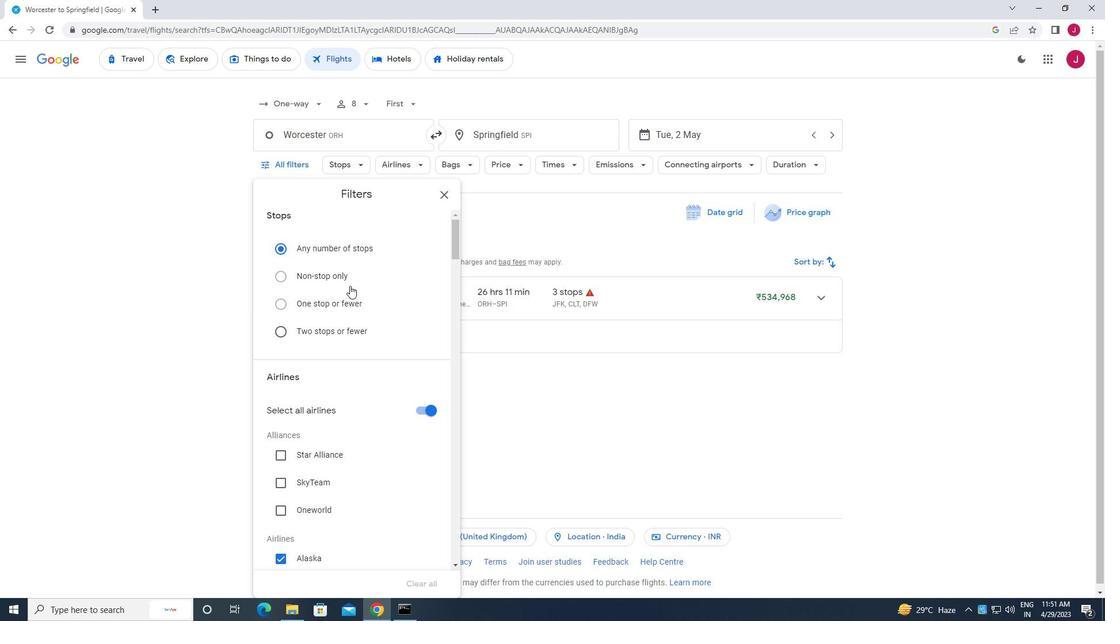
Action: Mouse scrolled (344, 295) with delta (0, 0)
Screenshot: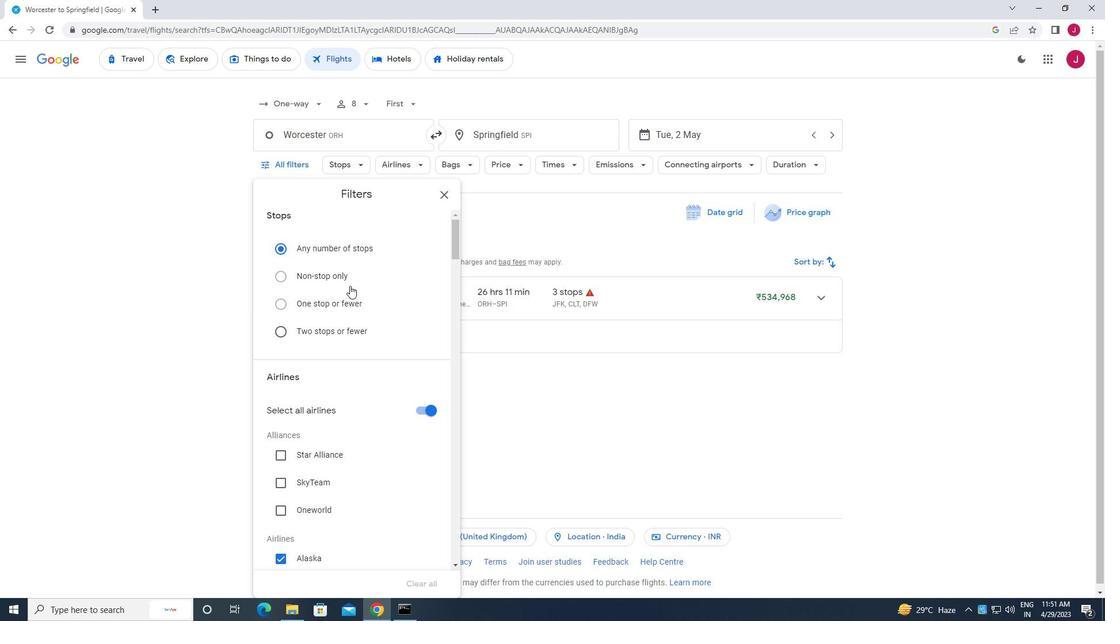 
Action: Mouse moved to (344, 296)
Screenshot: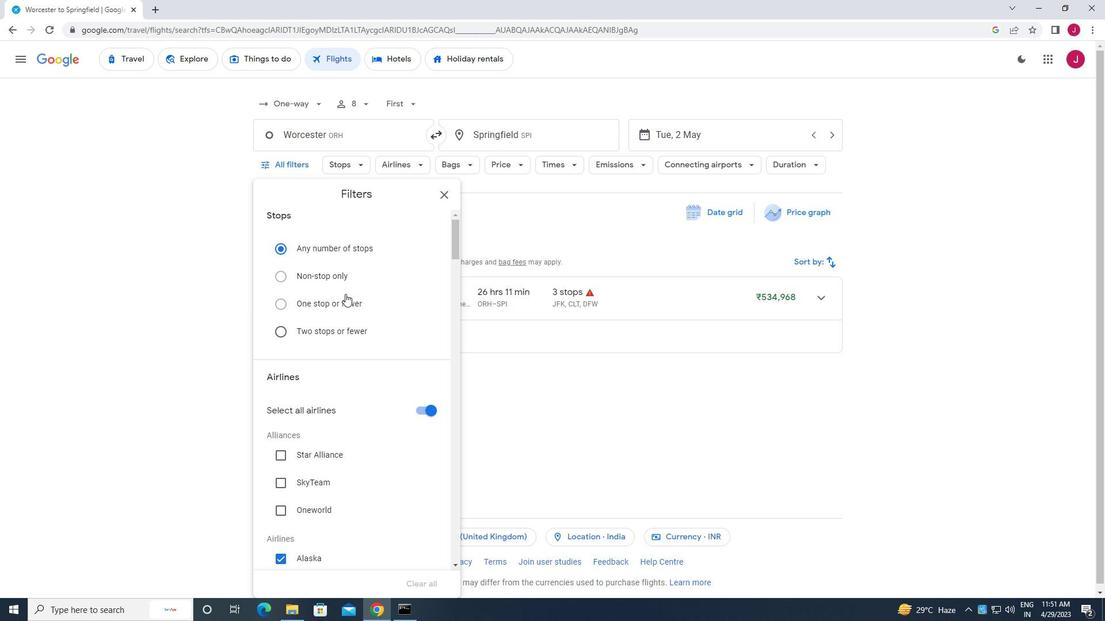 
Action: Mouse scrolled (344, 295) with delta (0, 0)
Screenshot: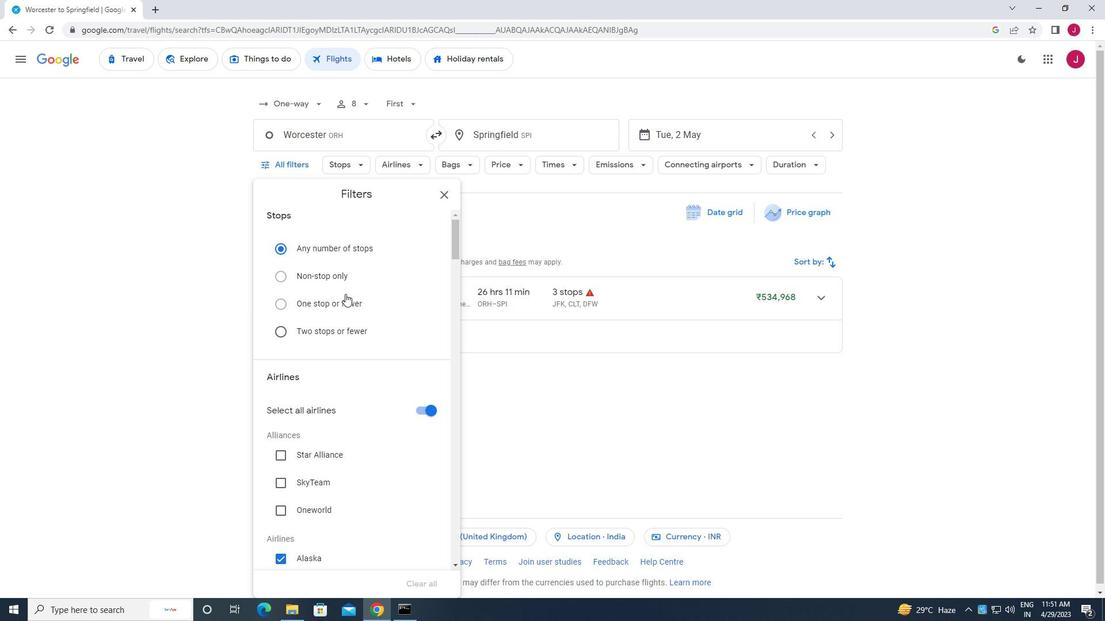 
Action: Mouse moved to (420, 296)
Screenshot: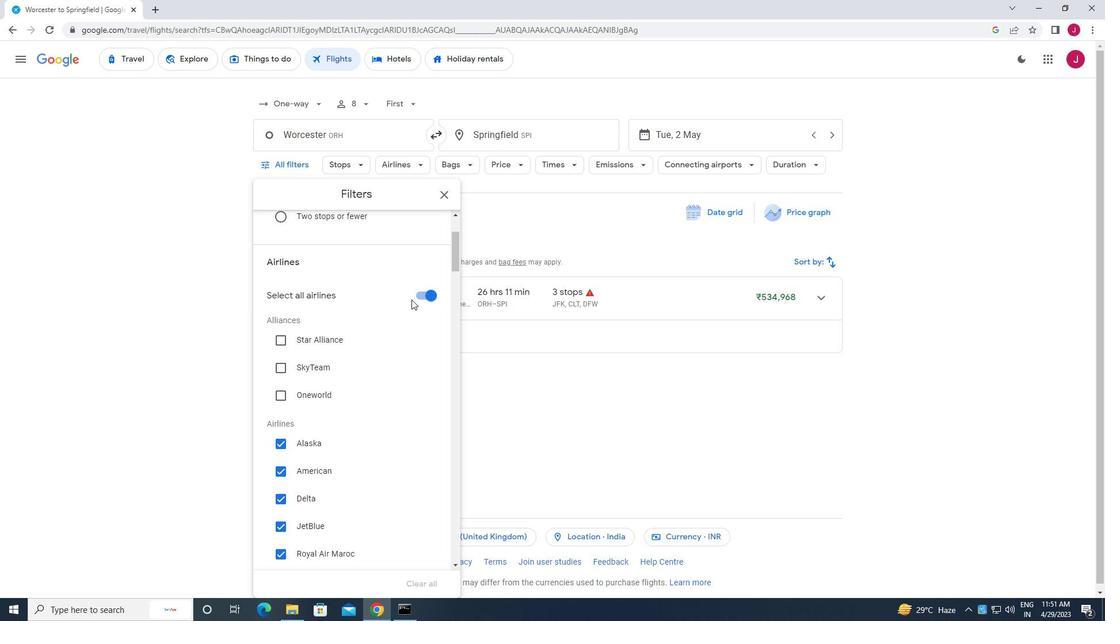 
Action: Mouse pressed left at (420, 296)
Screenshot: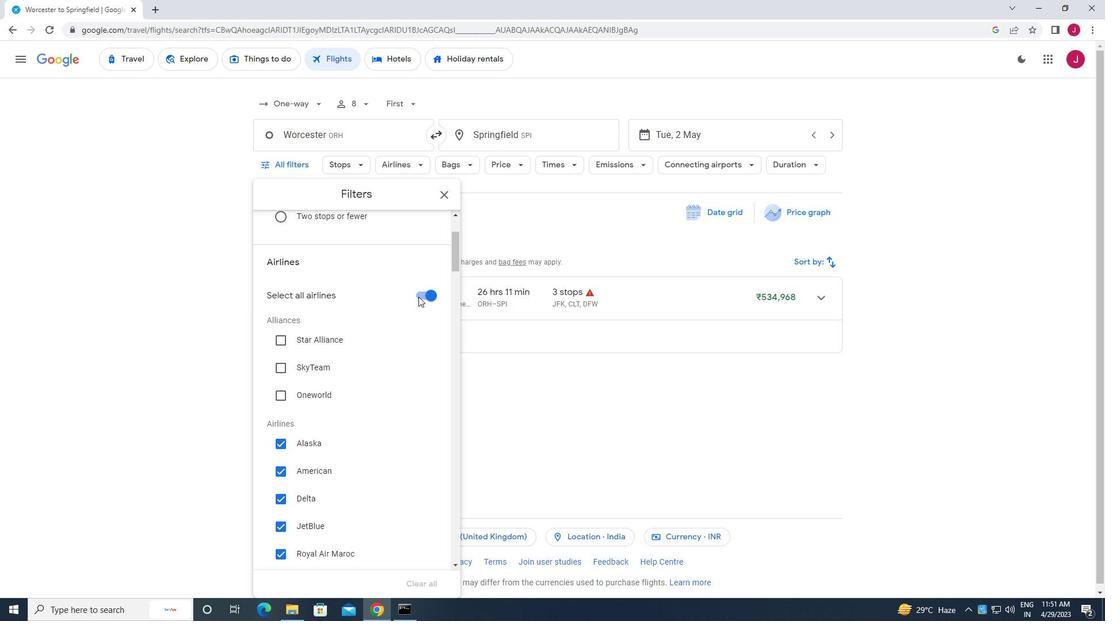 
Action: Mouse moved to (358, 322)
Screenshot: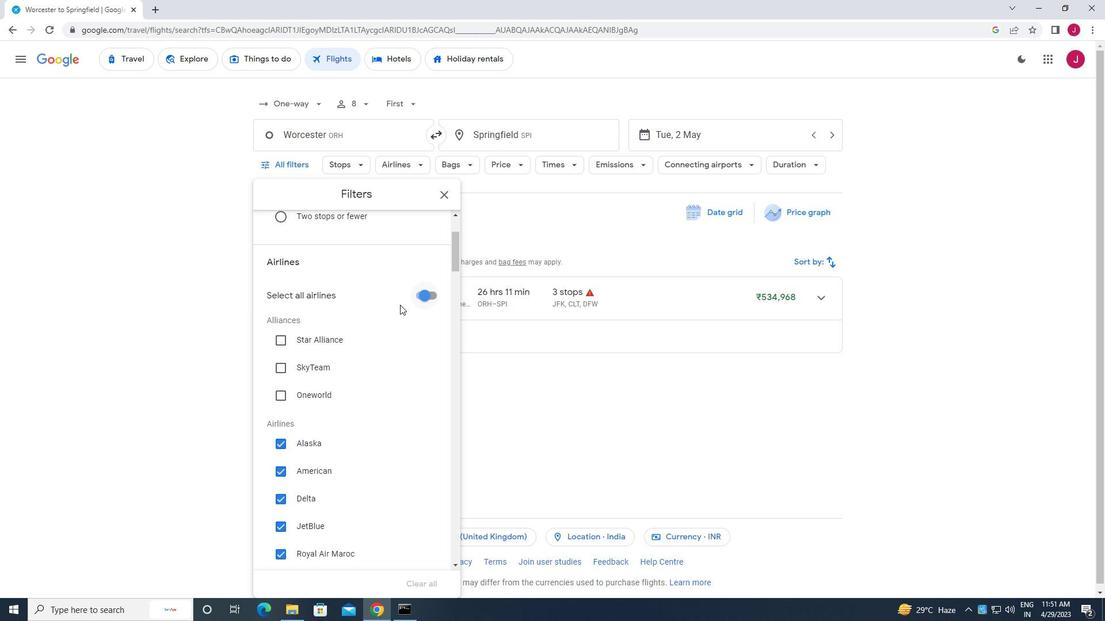 
Action: Mouse scrolled (358, 321) with delta (0, 0)
Screenshot: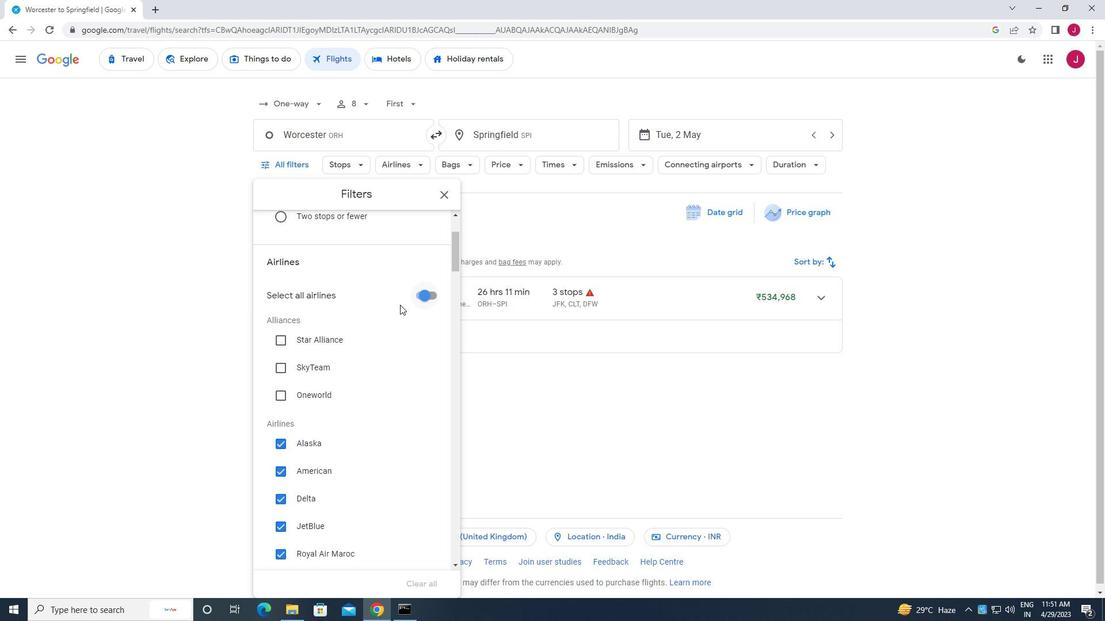 
Action: Mouse moved to (357, 322)
Screenshot: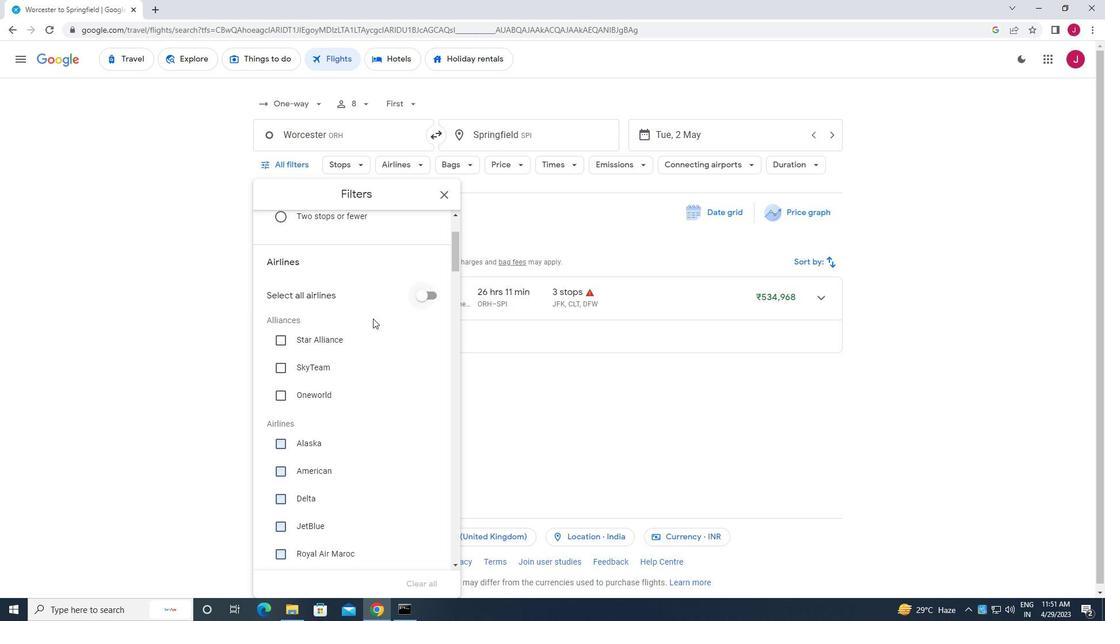 
Action: Mouse scrolled (357, 321) with delta (0, 0)
Screenshot: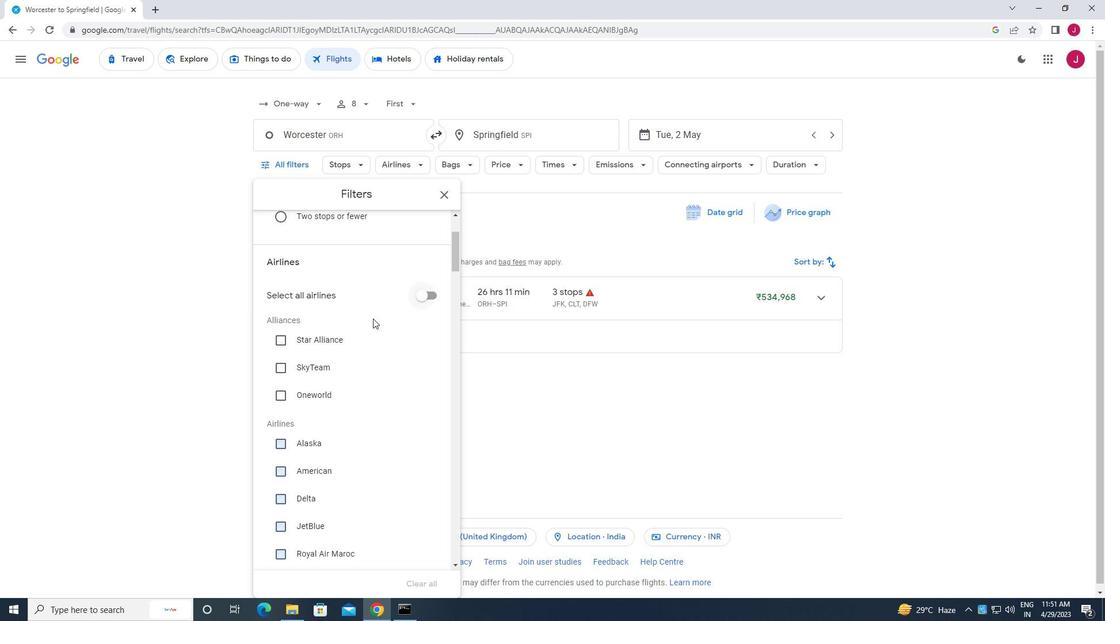 
Action: Mouse moved to (355, 322)
Screenshot: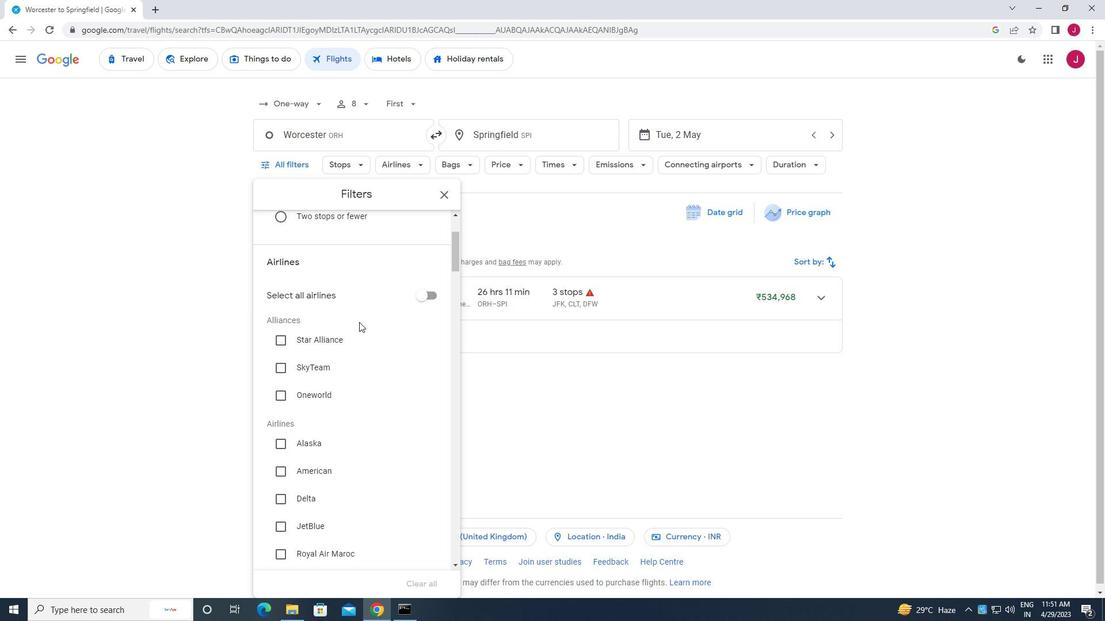 
Action: Mouse scrolled (355, 321) with delta (0, 0)
Screenshot: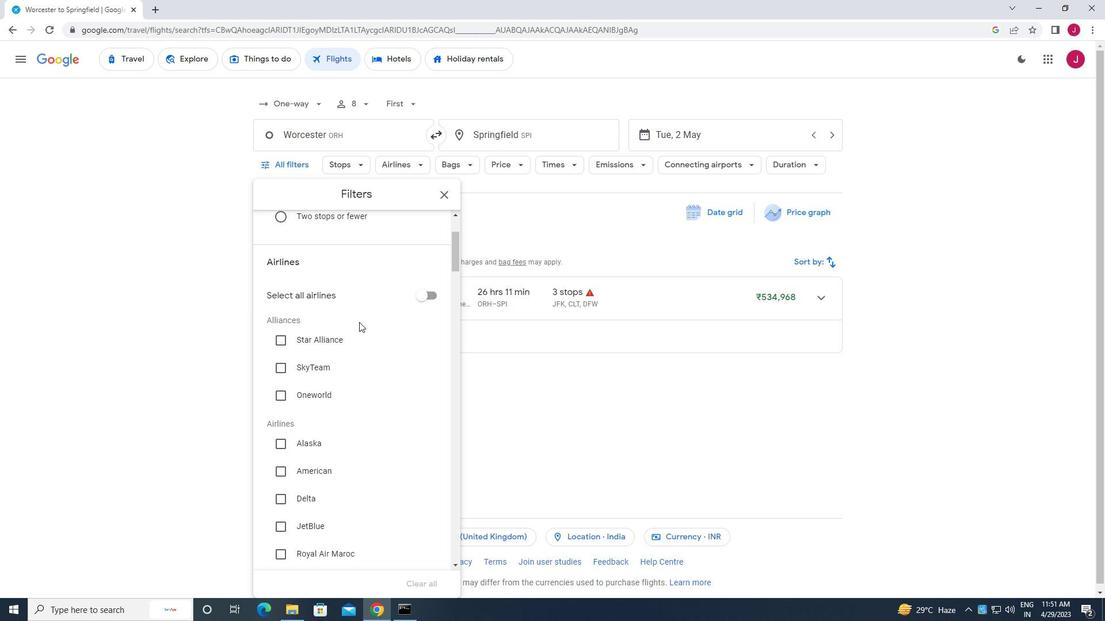 
Action: Mouse moved to (285, 298)
Screenshot: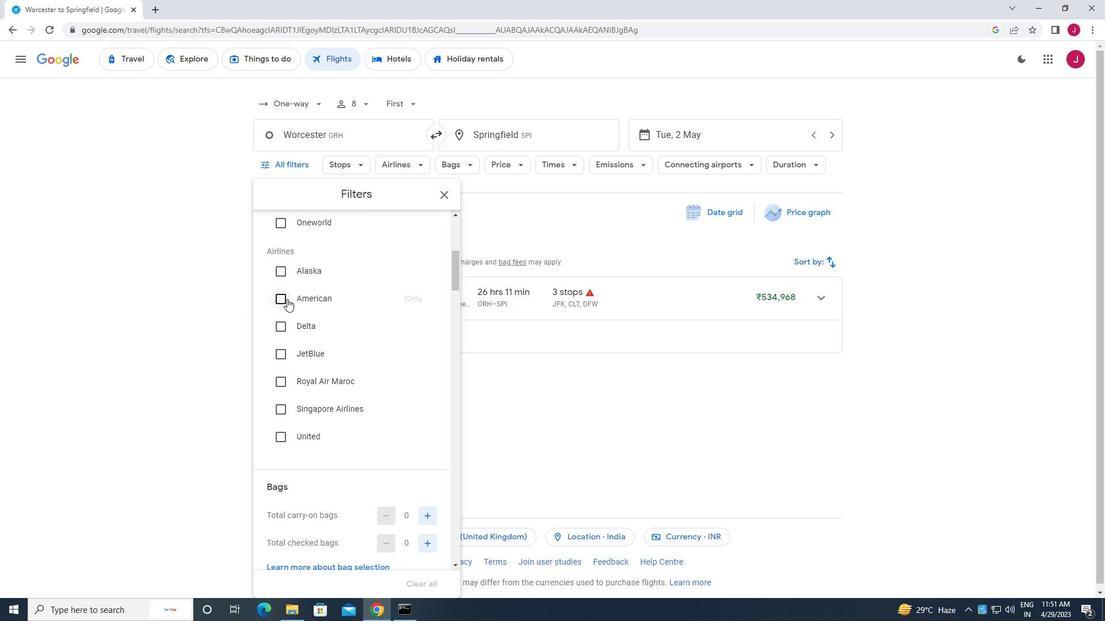 
Action: Mouse pressed left at (285, 298)
Screenshot: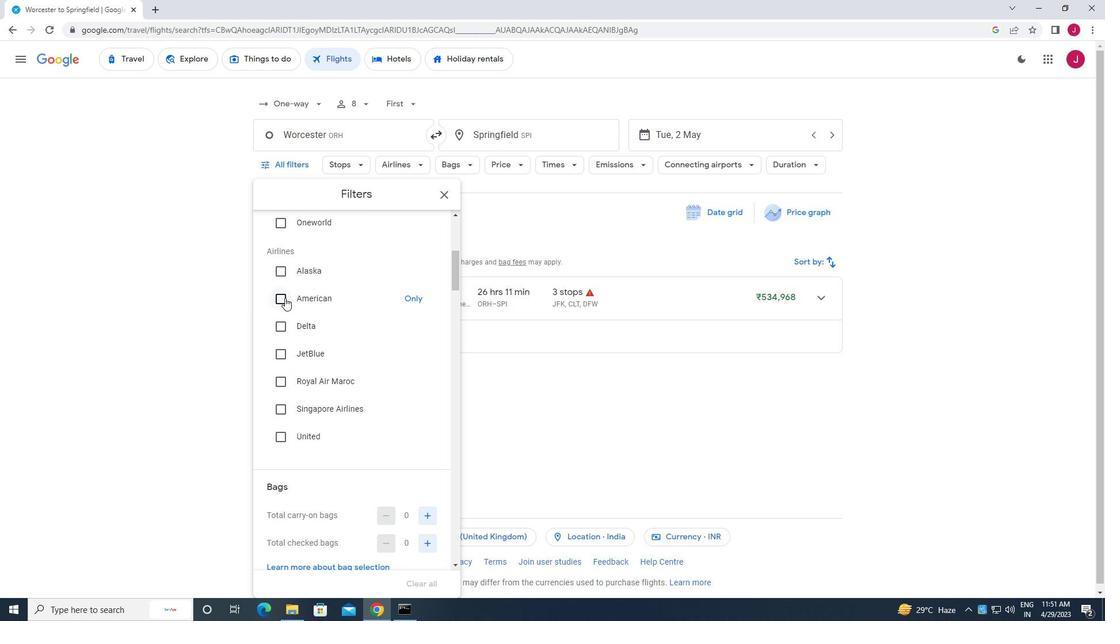 
Action: Mouse moved to (344, 304)
Screenshot: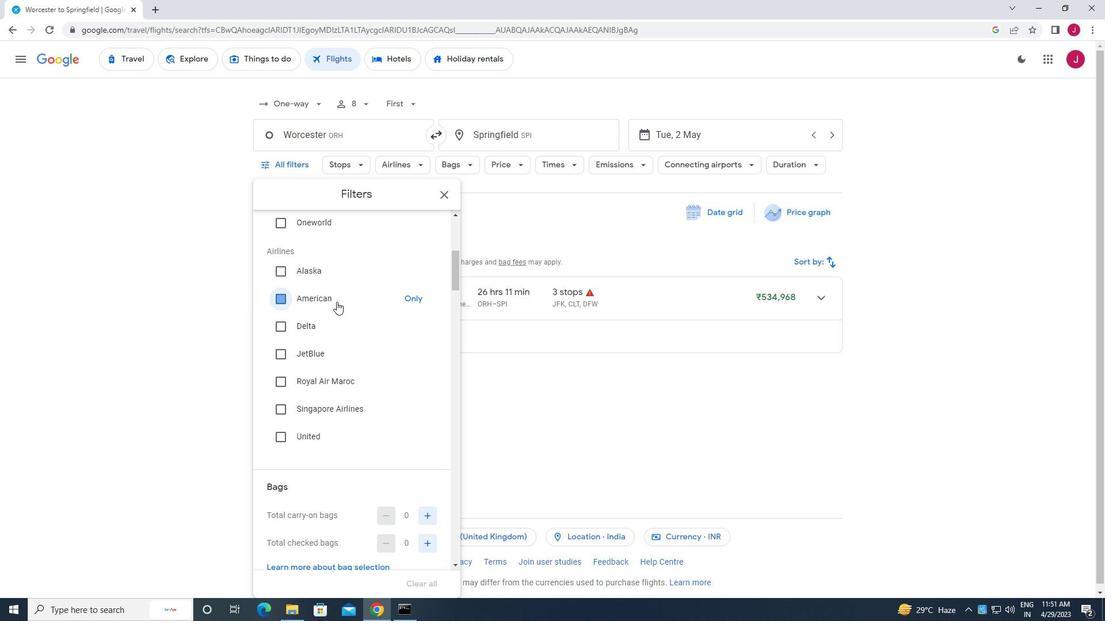 
Action: Mouse scrolled (344, 303) with delta (0, 0)
Screenshot: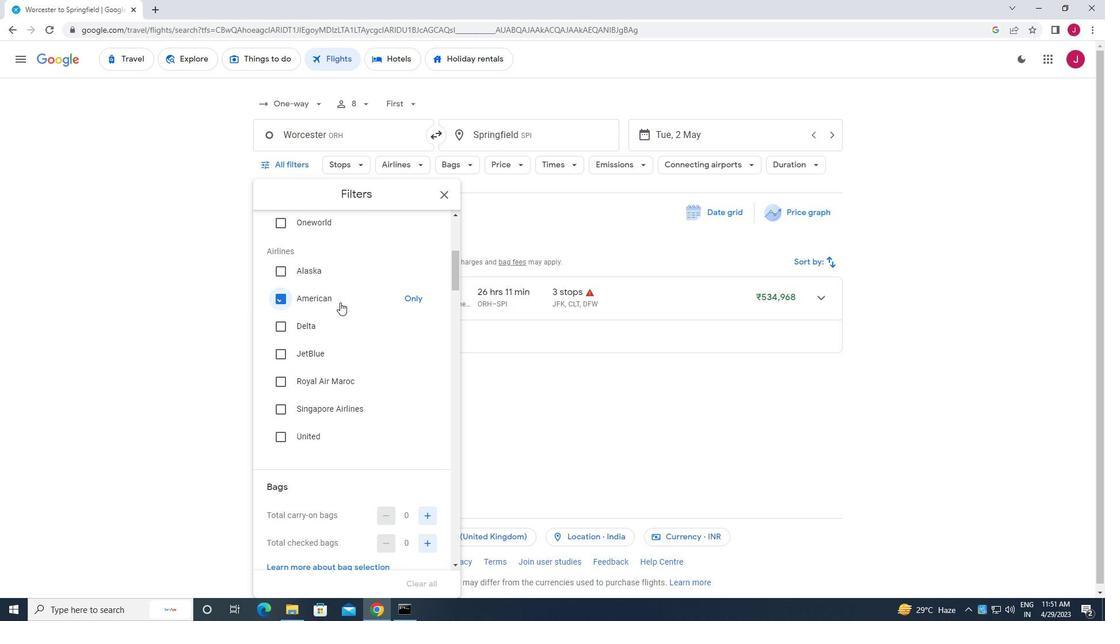 
Action: Mouse scrolled (344, 303) with delta (0, 0)
Screenshot: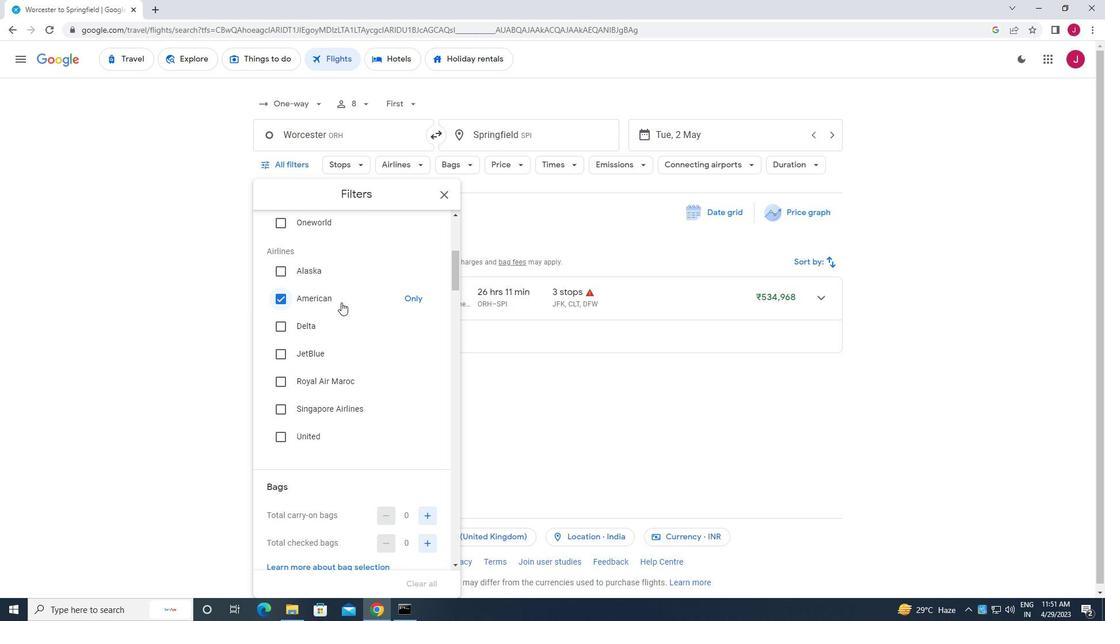 
Action: Mouse scrolled (344, 303) with delta (0, 0)
Screenshot: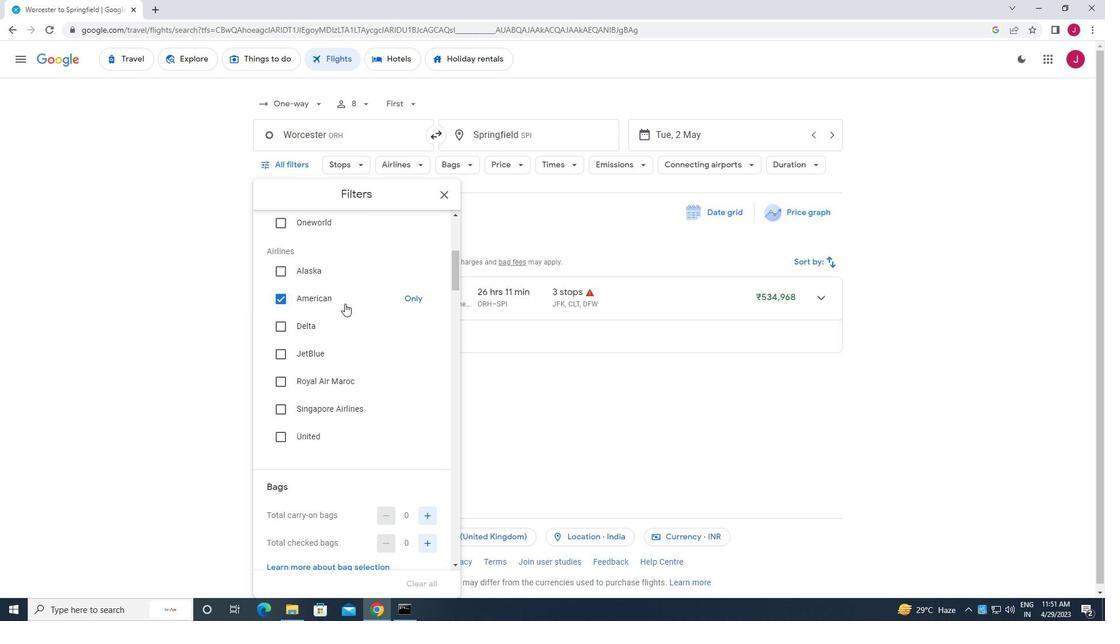
Action: Mouse scrolled (344, 303) with delta (0, 0)
Screenshot: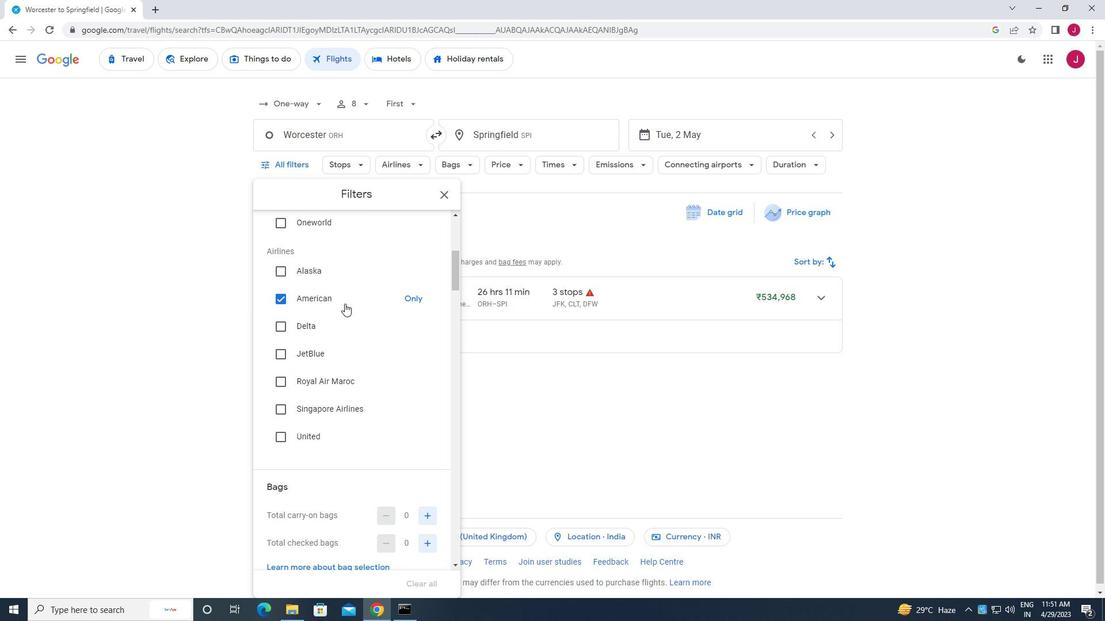
Action: Mouse moved to (423, 287)
Screenshot: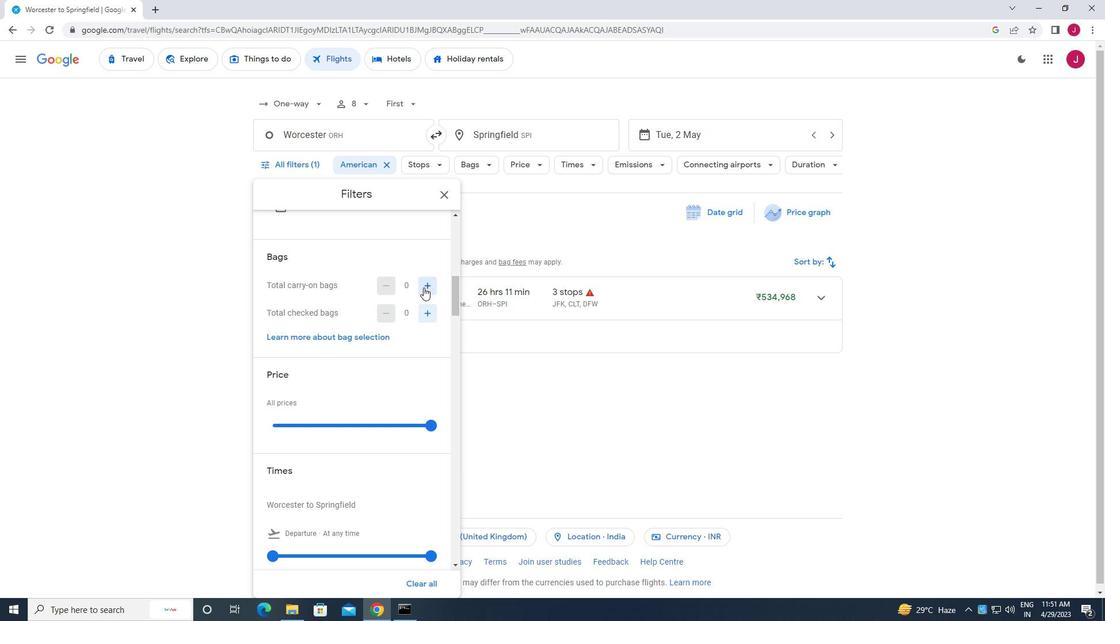 
Action: Mouse pressed left at (423, 287)
Screenshot: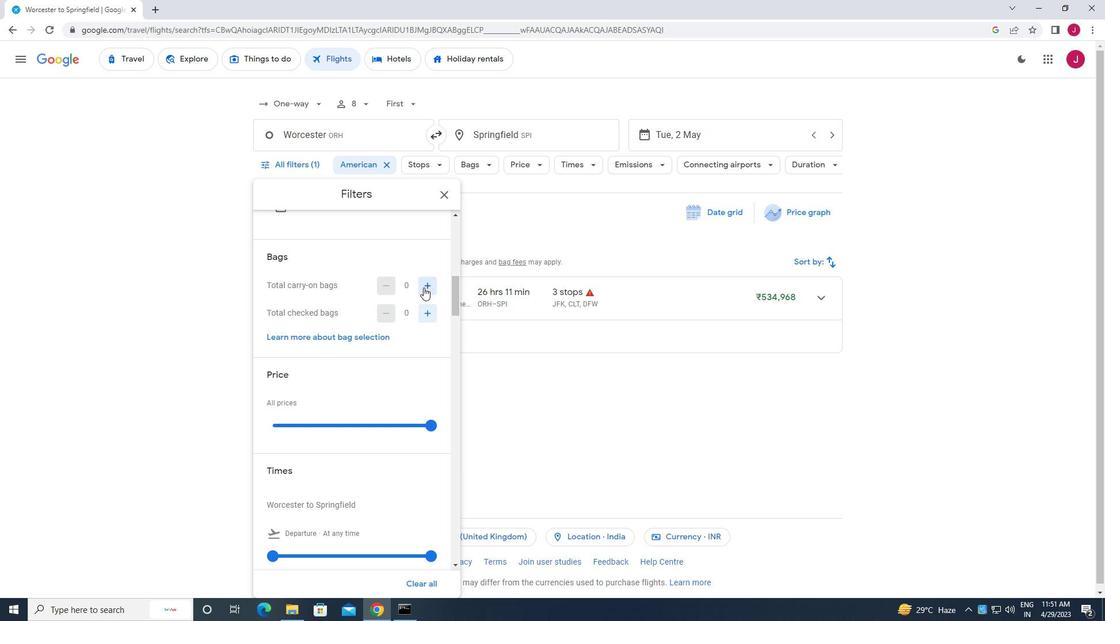 
Action: Mouse moved to (424, 288)
Screenshot: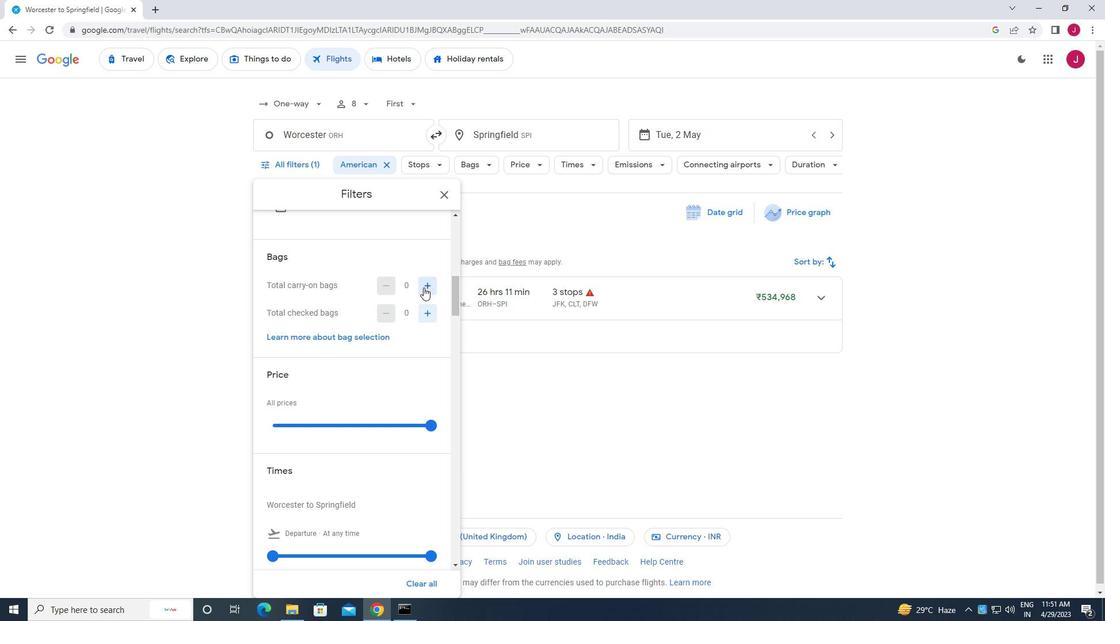 
Action: Mouse pressed left at (424, 288)
Screenshot: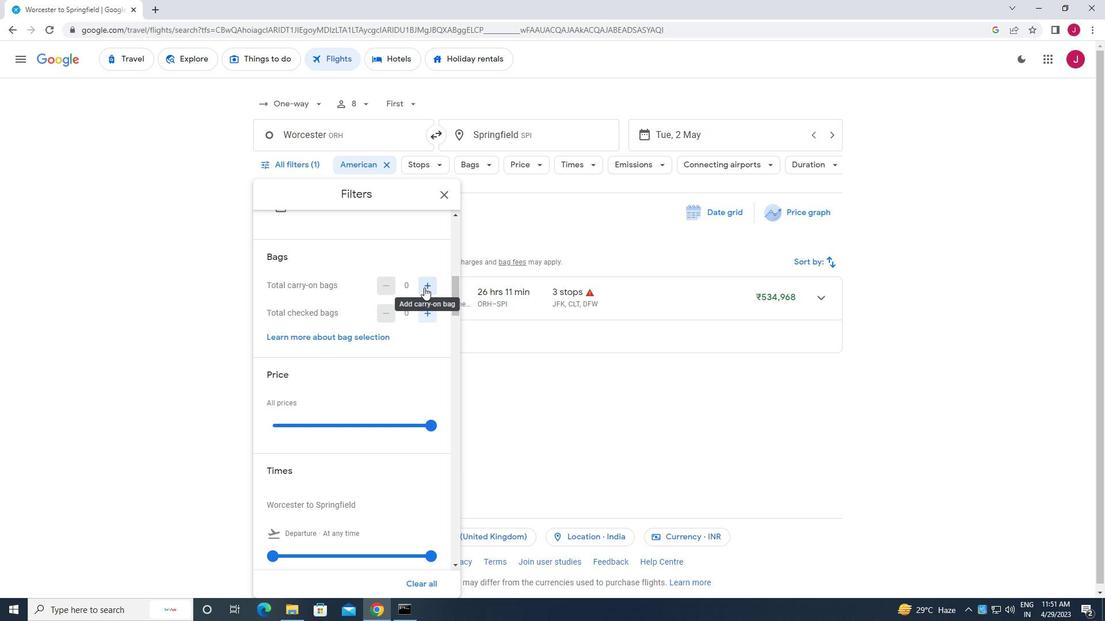 
Action: Mouse moved to (427, 314)
Screenshot: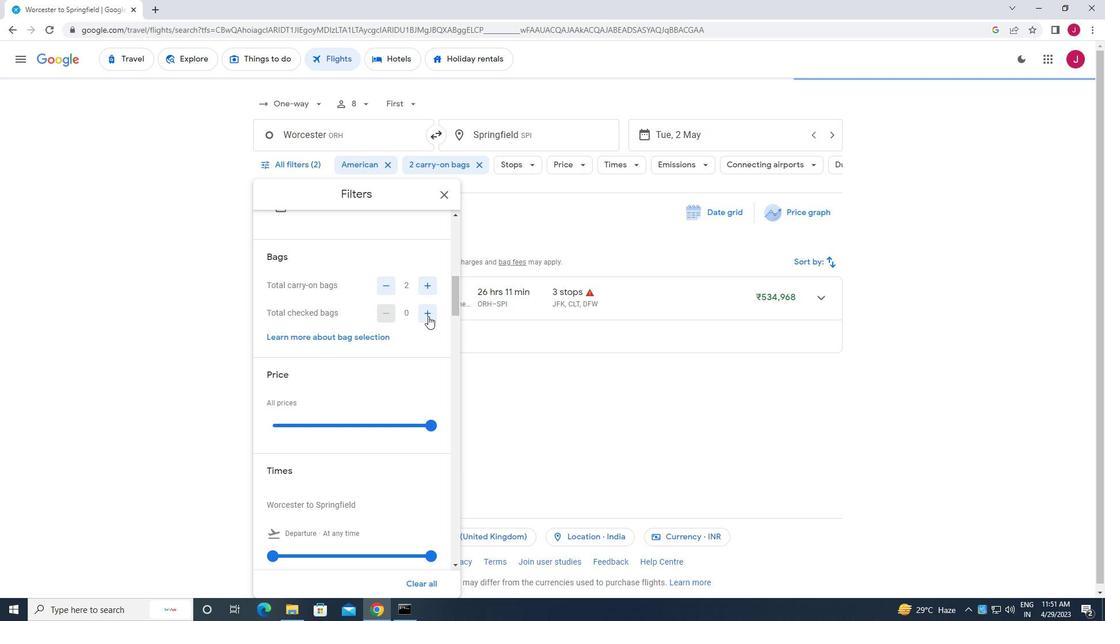 
Action: Mouse pressed left at (427, 314)
Screenshot: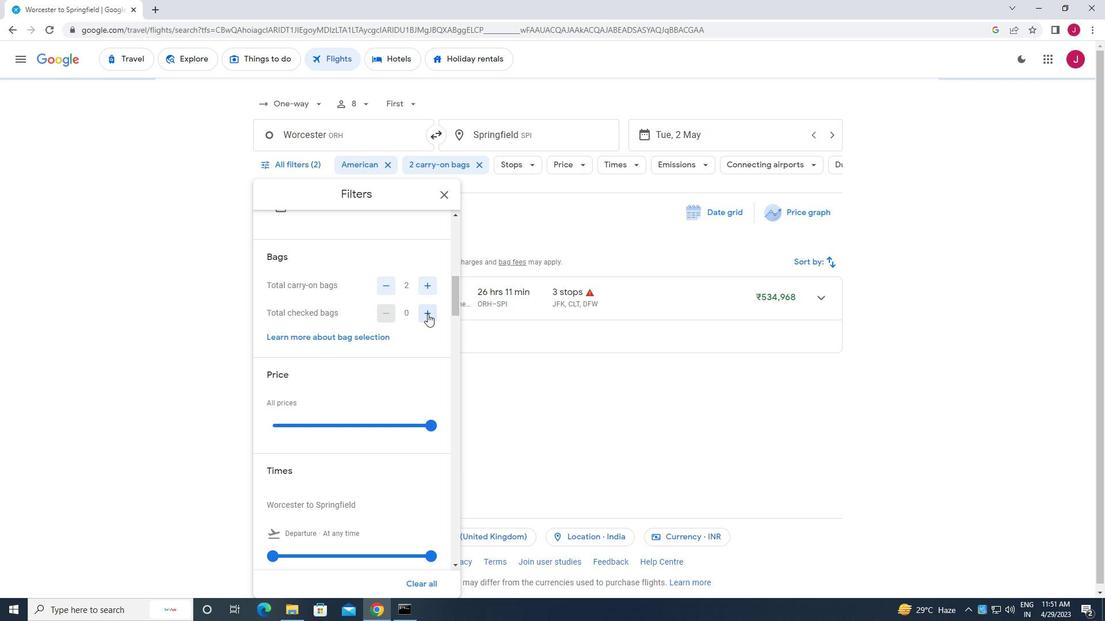 
Action: Mouse pressed left at (427, 314)
Screenshot: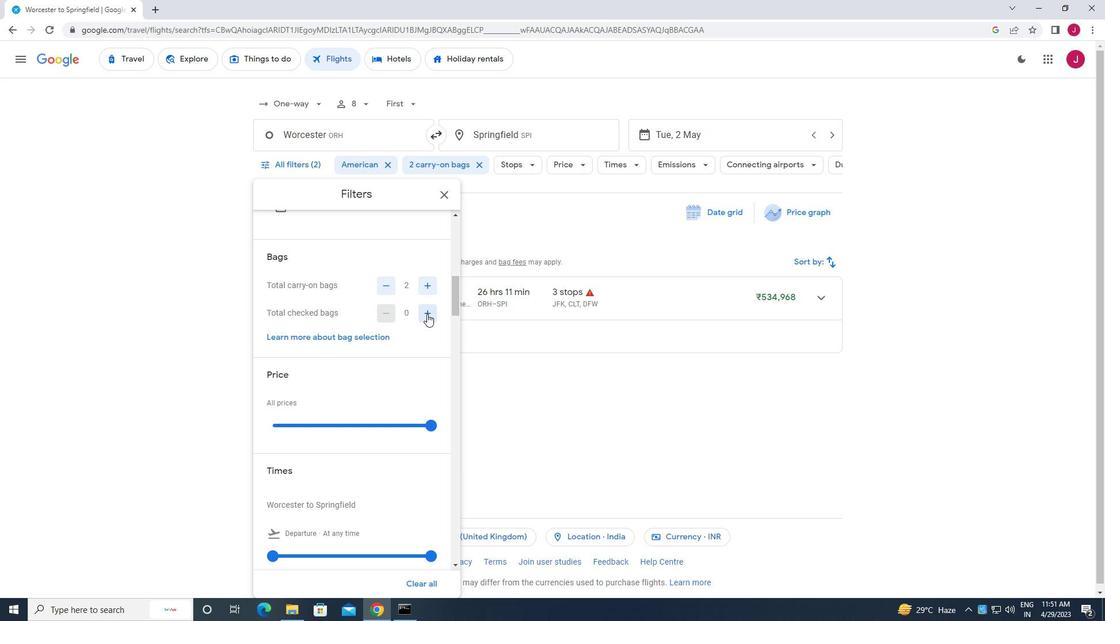 
Action: Mouse pressed left at (427, 314)
Screenshot: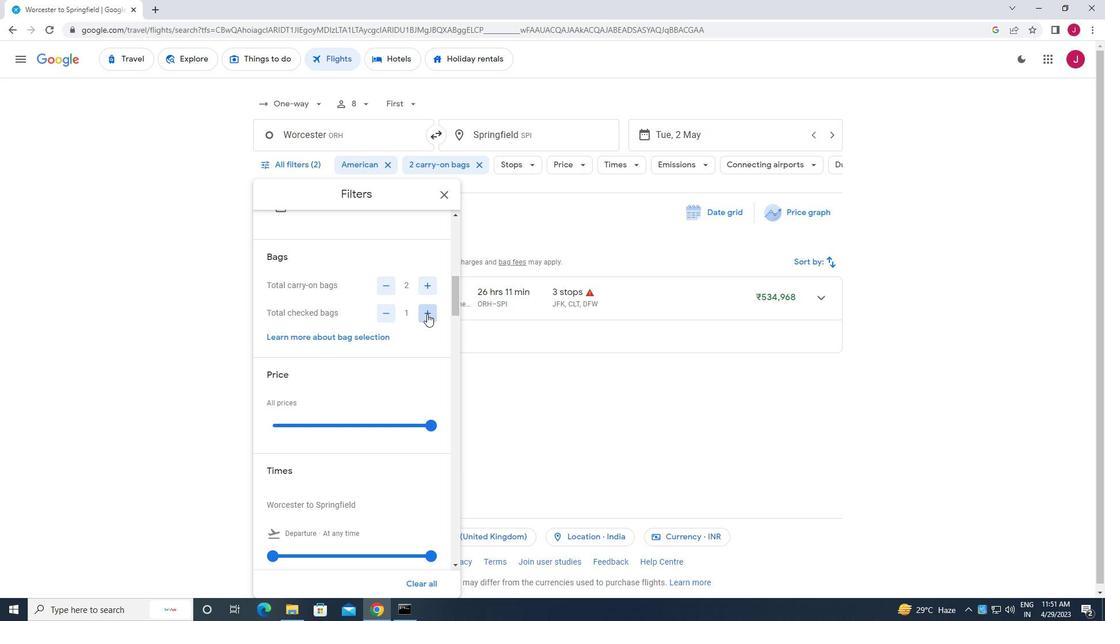 
Action: Mouse pressed left at (427, 314)
Screenshot: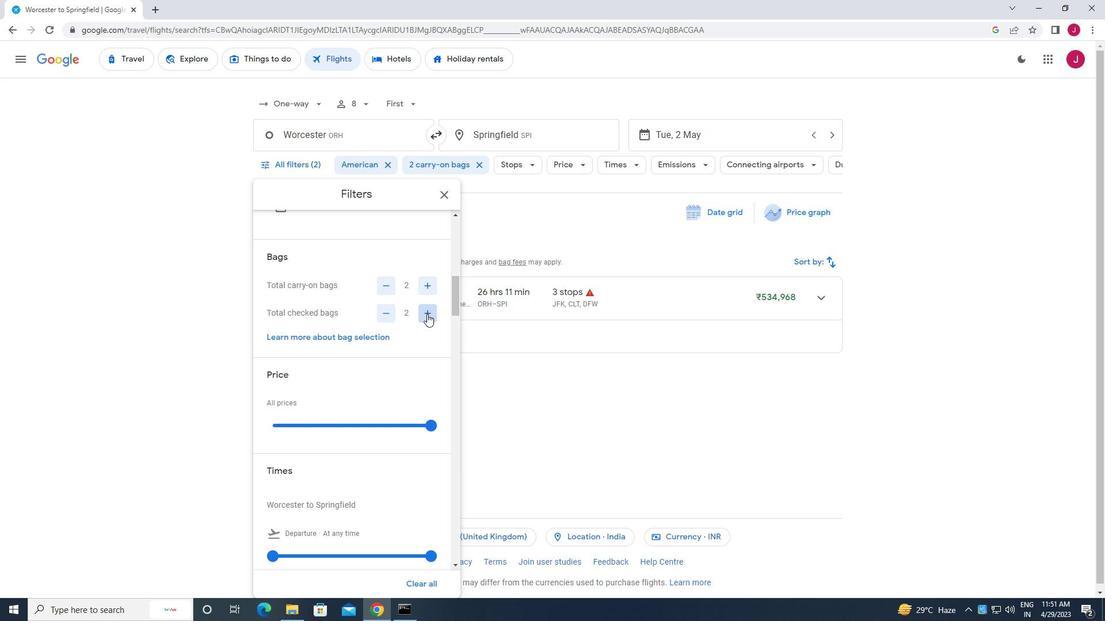 
Action: Mouse pressed left at (427, 314)
Screenshot: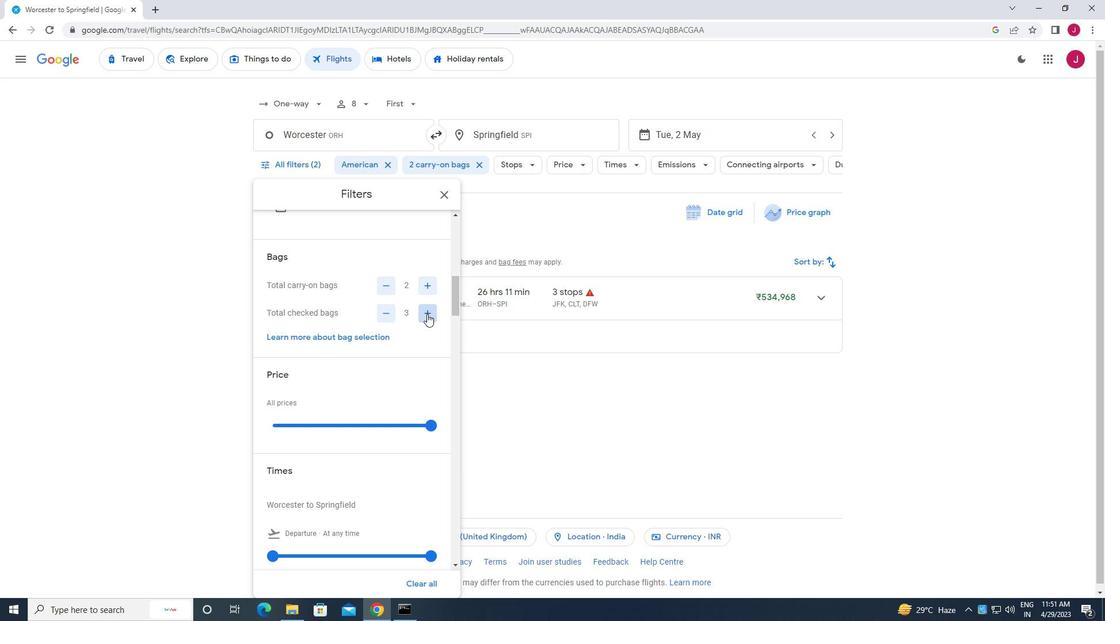 
Action: Mouse pressed left at (427, 314)
Screenshot: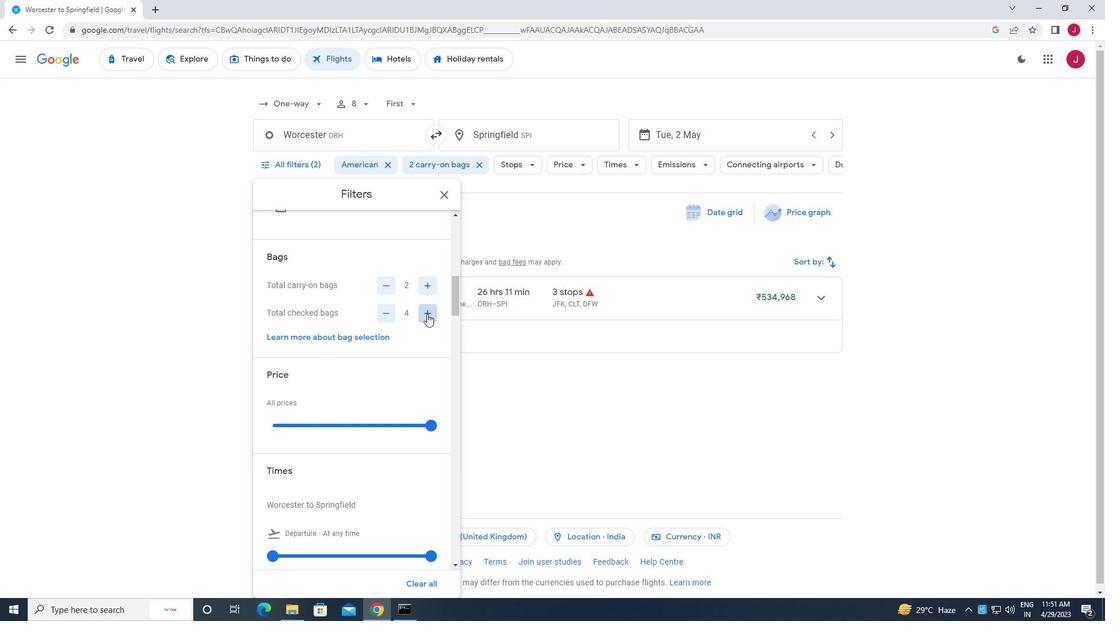 
Action: Mouse moved to (423, 330)
Screenshot: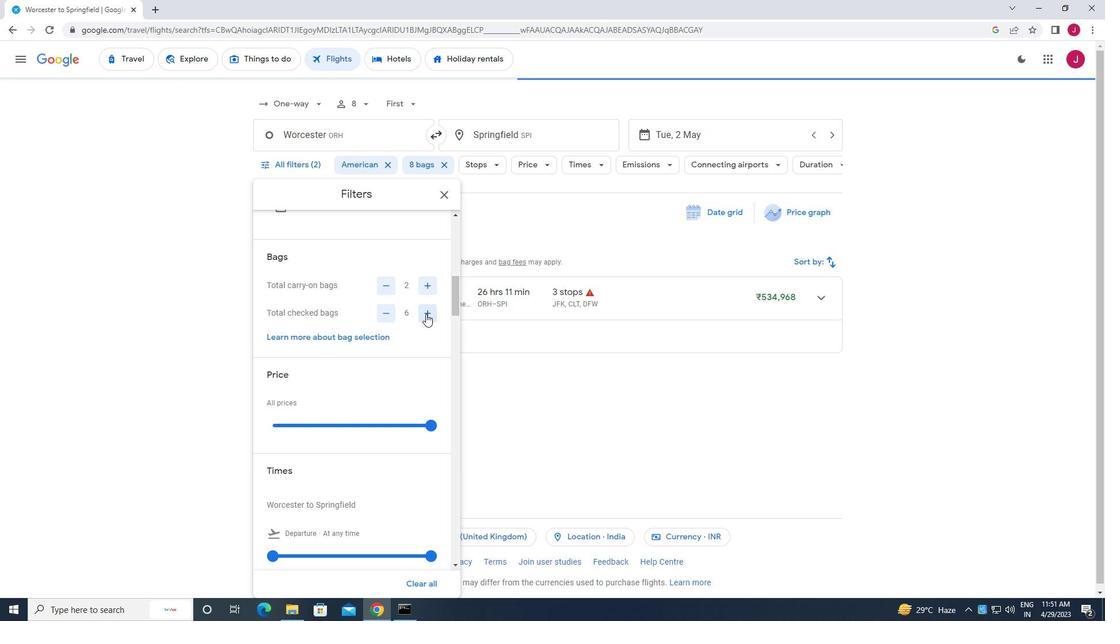 
Action: Mouse scrolled (423, 329) with delta (0, 0)
Screenshot: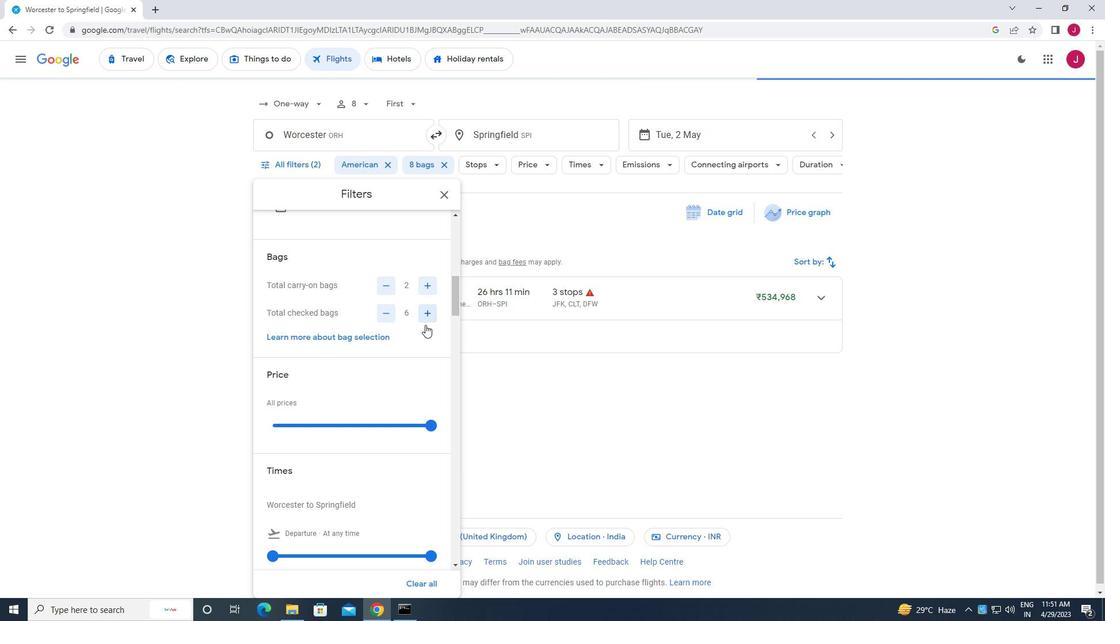 
Action: Mouse moved to (423, 331)
Screenshot: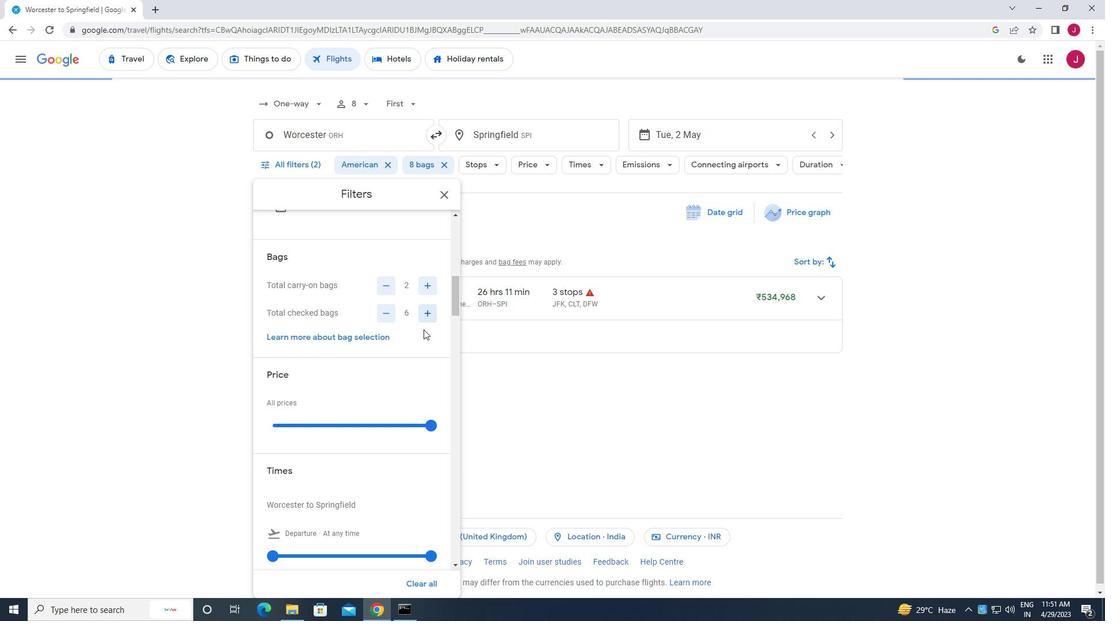 
Action: Mouse scrolled (423, 330) with delta (0, 0)
Screenshot: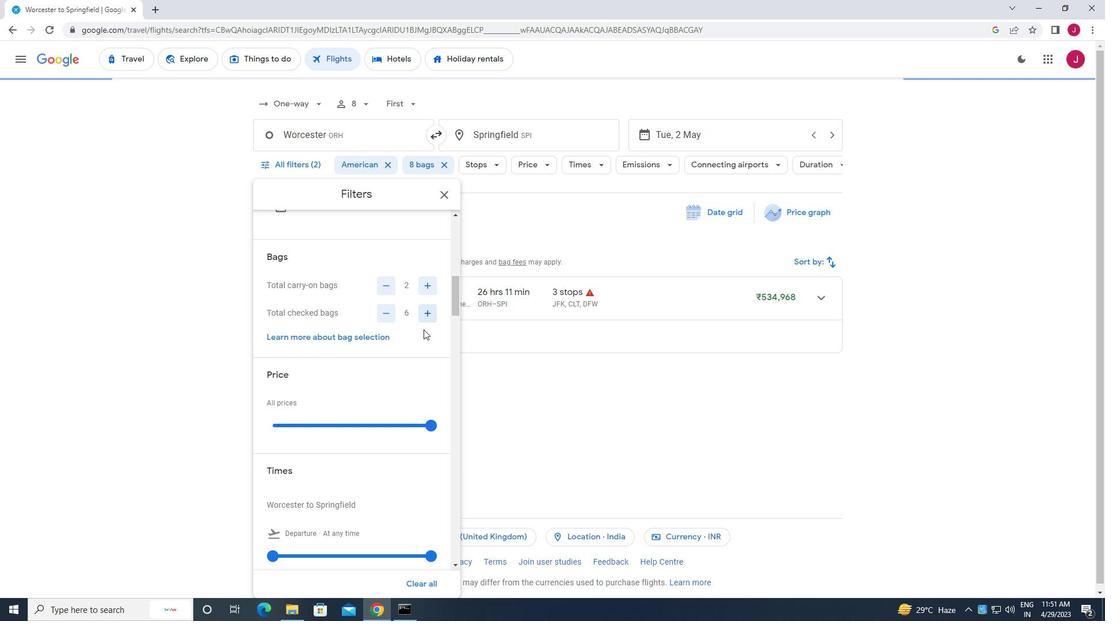 
Action: Mouse moved to (423, 331)
Screenshot: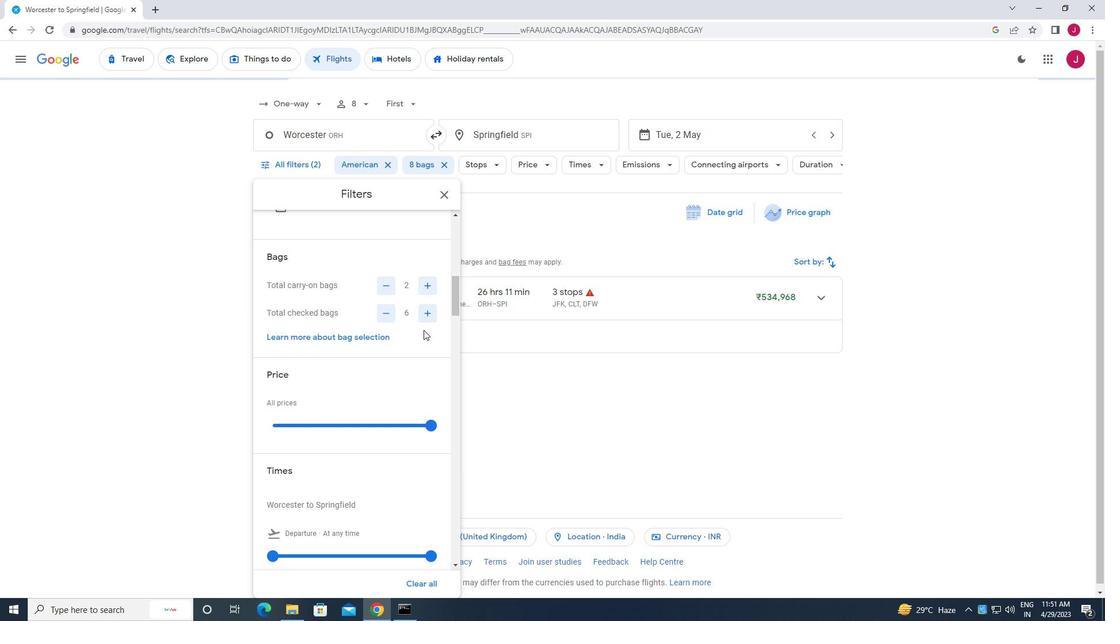 
Action: Mouse scrolled (423, 331) with delta (0, 0)
Screenshot: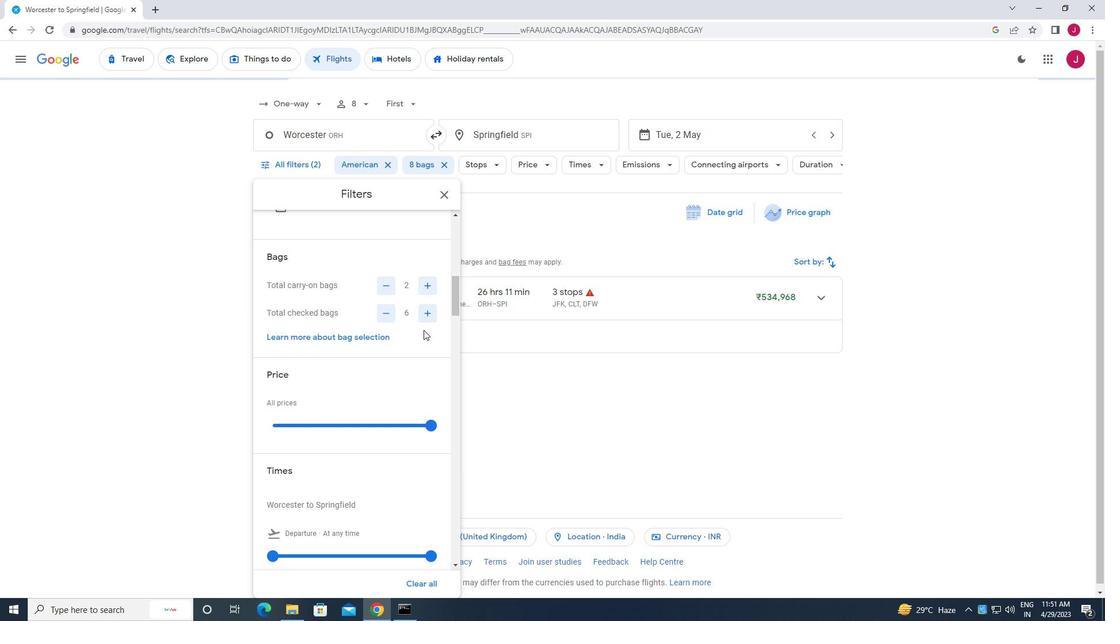 
Action: Mouse moved to (429, 256)
Screenshot: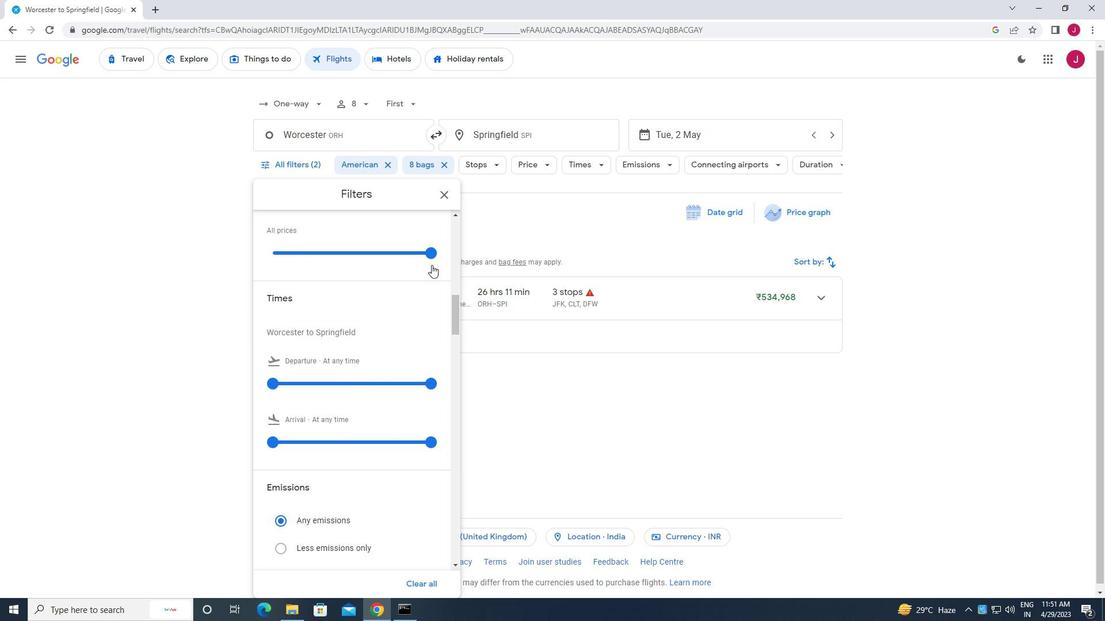 
Action: Mouse pressed left at (429, 256)
Screenshot: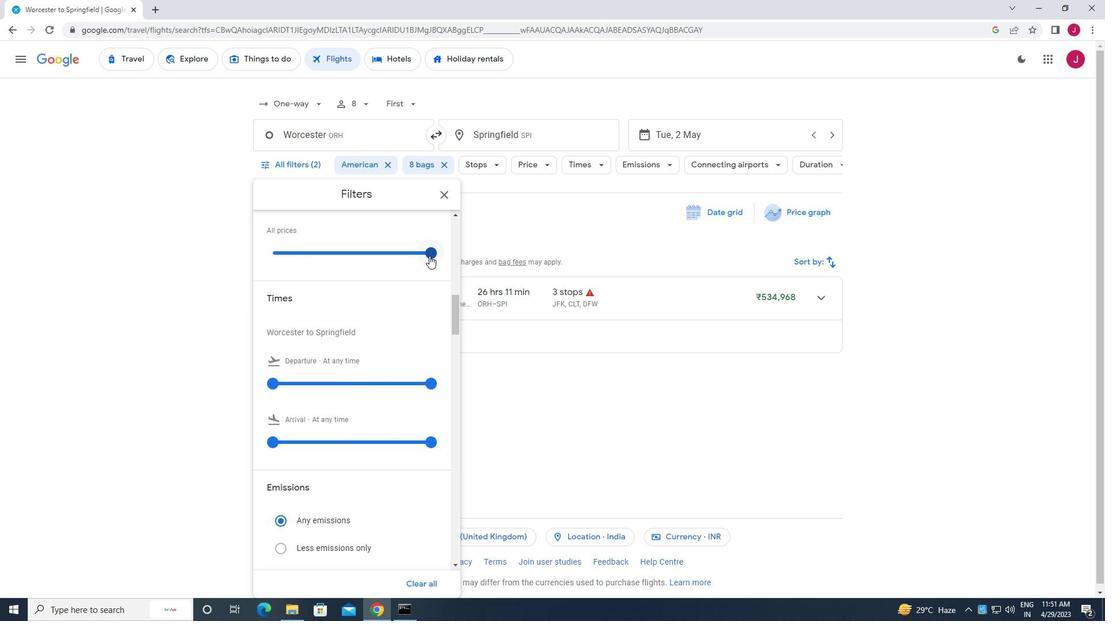 
Action: Mouse moved to (271, 386)
Screenshot: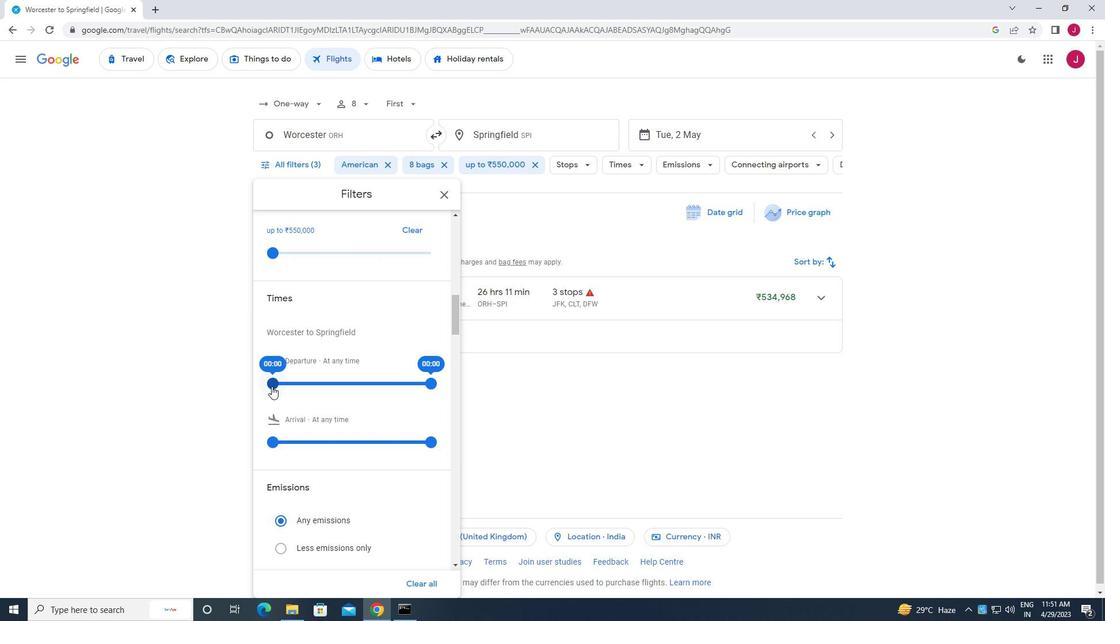 
Action: Mouse pressed left at (271, 386)
Screenshot: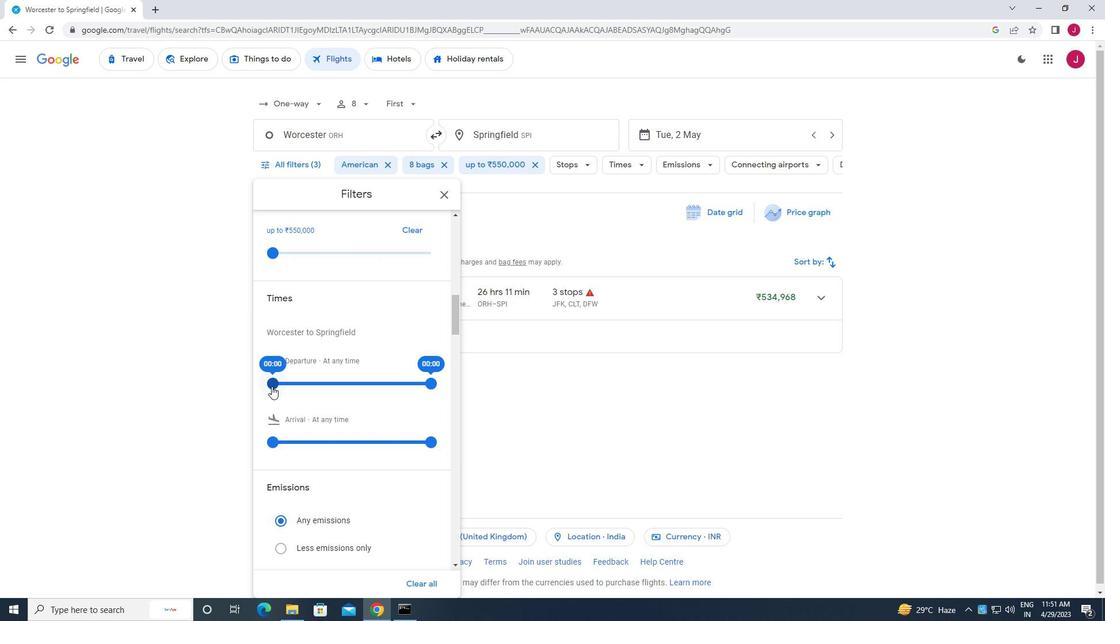 
Action: Mouse moved to (338, 380)
Screenshot: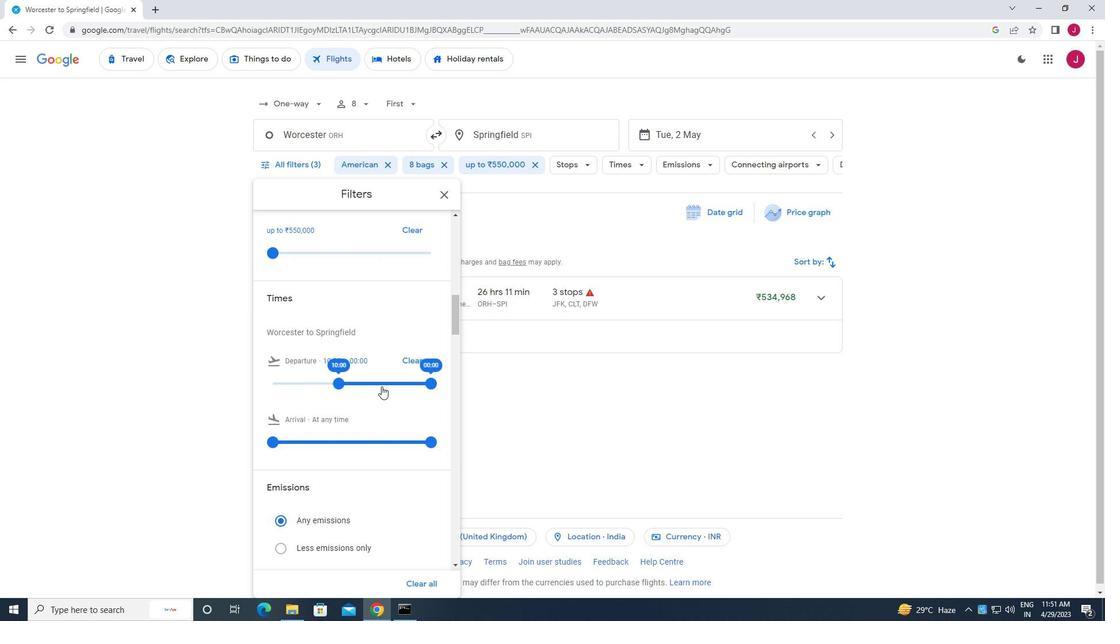 
Action: Mouse pressed left at (338, 380)
Screenshot: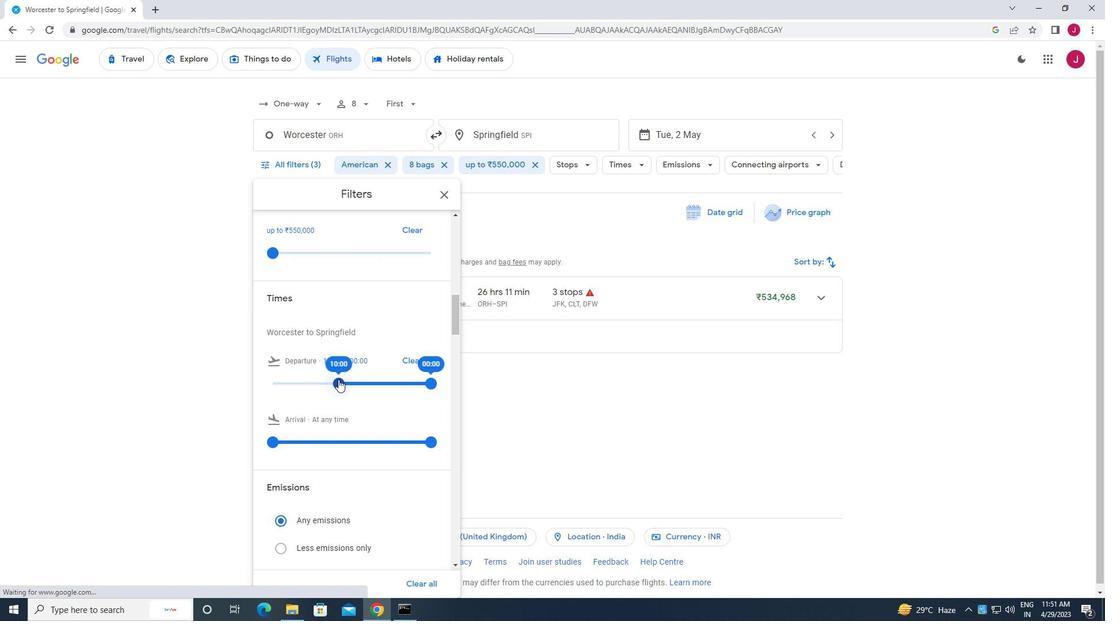 
Action: Mouse moved to (426, 382)
Screenshot: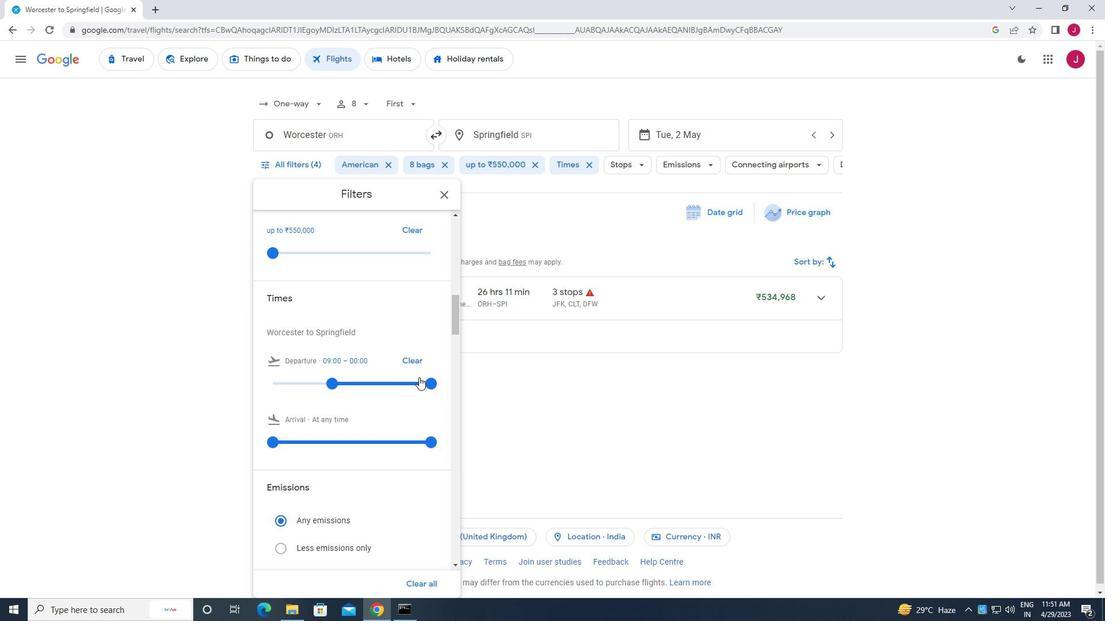 
Action: Mouse pressed left at (426, 382)
Screenshot: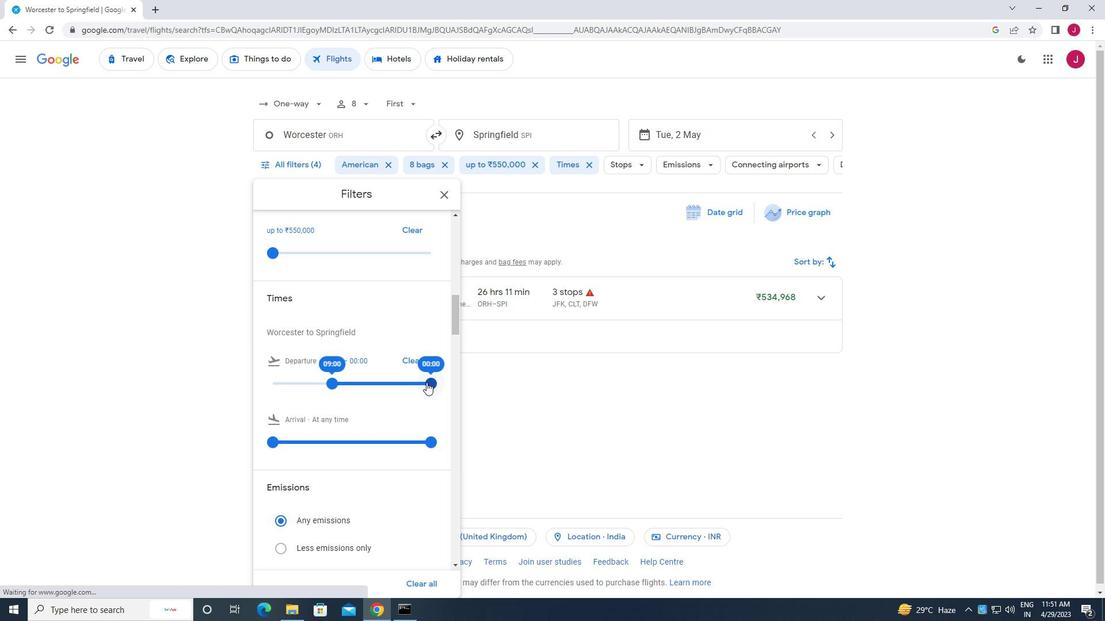 
Action: Mouse moved to (442, 196)
Screenshot: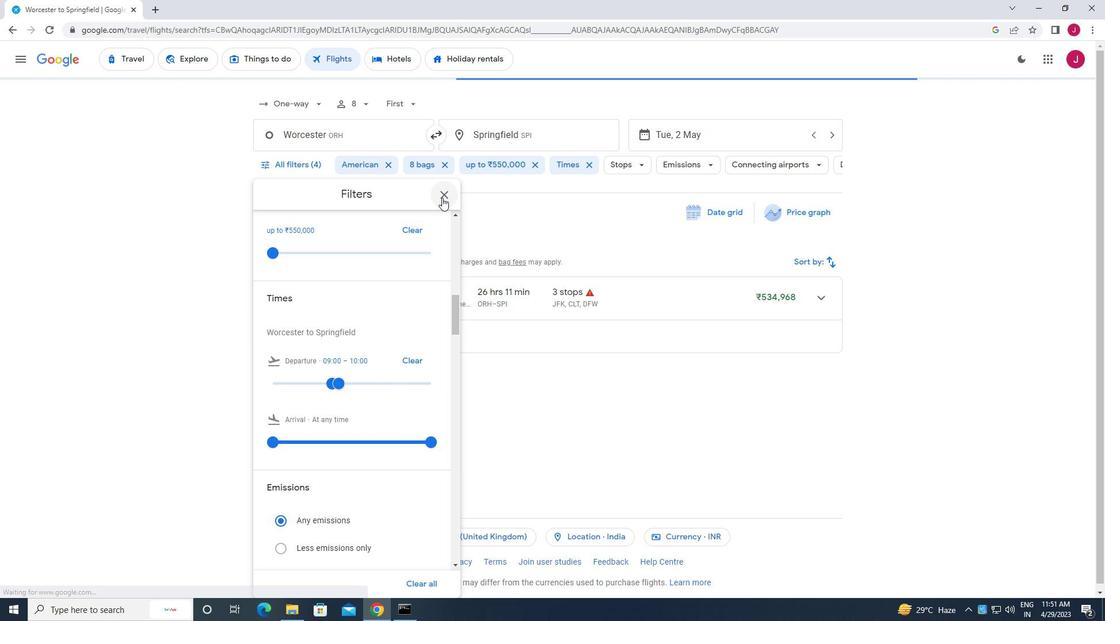 
Action: Mouse pressed left at (442, 196)
Screenshot: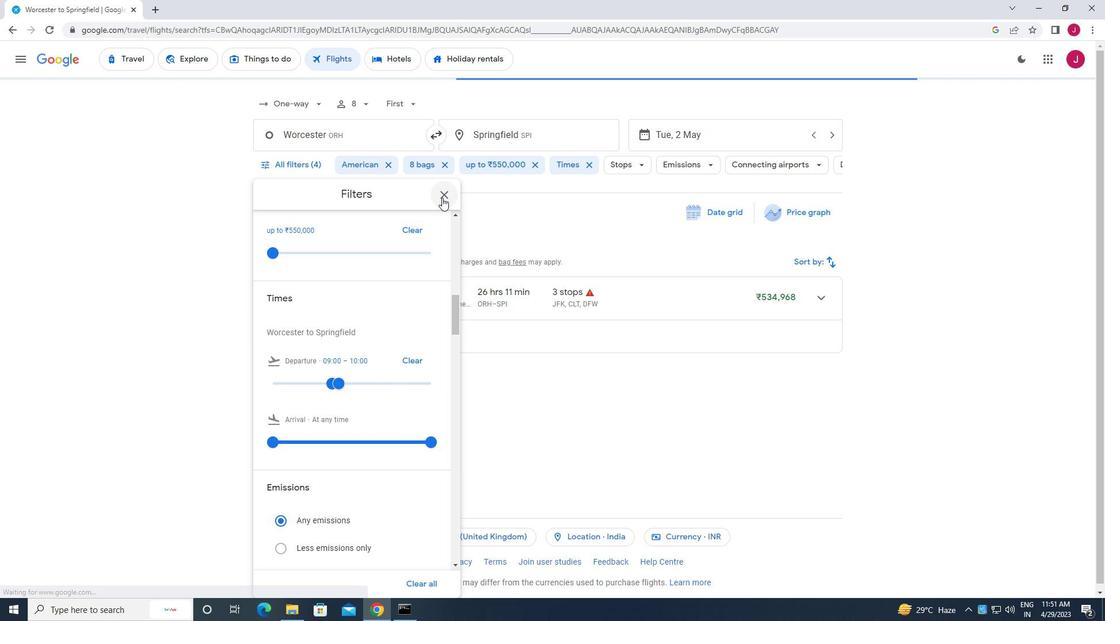 
Action: Mouse moved to (438, 197)
Screenshot: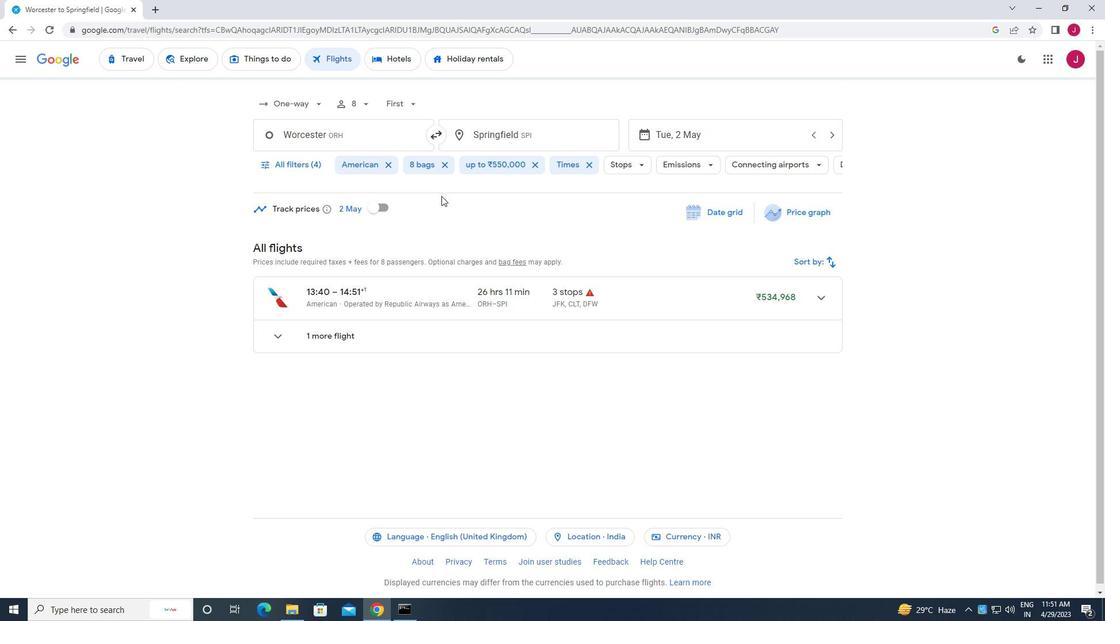 
